 Task: Look for space in Dashtobod, Uzbekistan from 10th June, 2023 to 25th June, 2023 for 4 adults in price range Rs.10000 to Rs.15000. Place can be private room with 4 bedrooms having 4 beds and 4 bathrooms. Property type can be house, flat, guest house, hotel. Amenities needed are: wifi, TV, free parkinig on premises, gym, breakfast. Booking option can be shelf check-in. Required host language is English.
Action: Mouse moved to (438, 108)
Screenshot: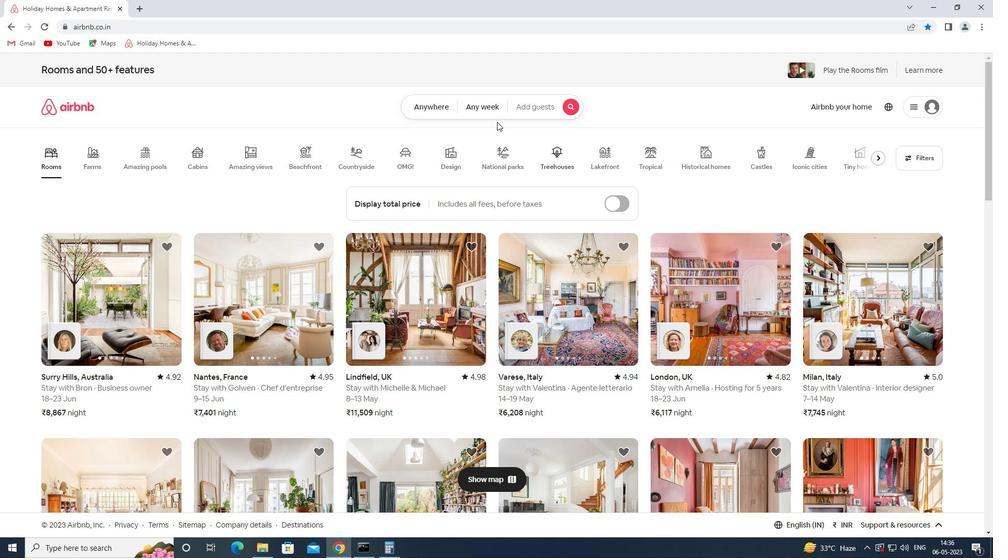 
Action: Mouse pressed left at (438, 108)
Screenshot: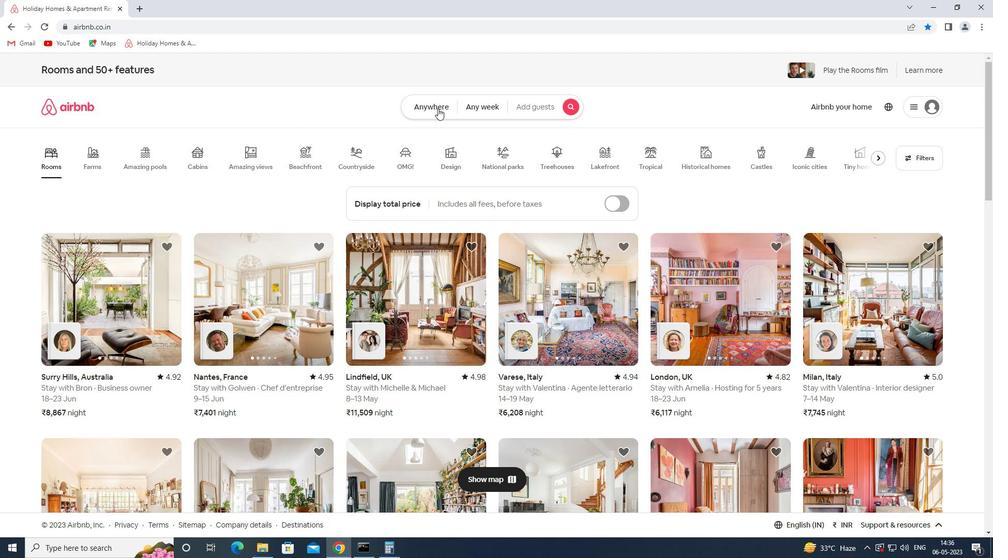 
Action: Mouse moved to (338, 146)
Screenshot: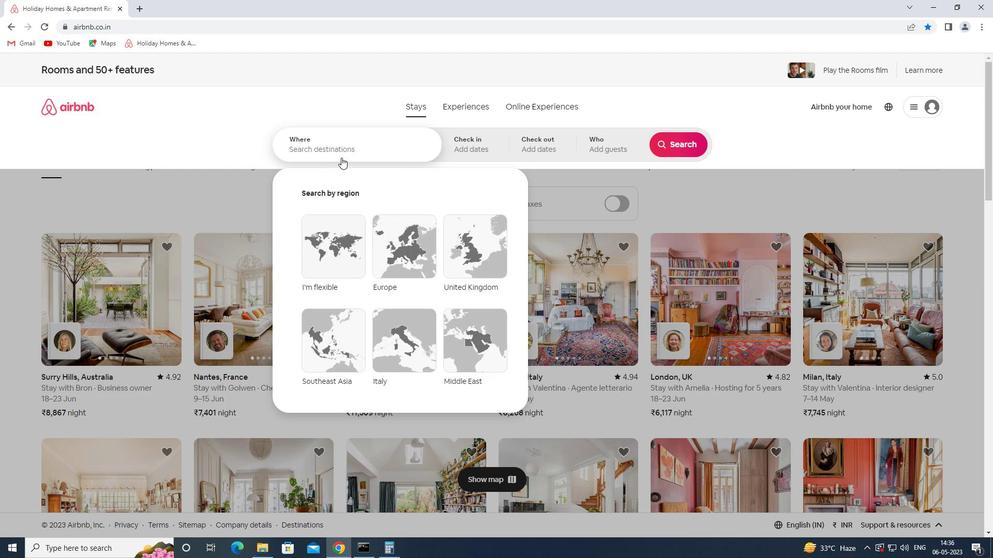 
Action: Mouse pressed left at (338, 146)
Screenshot: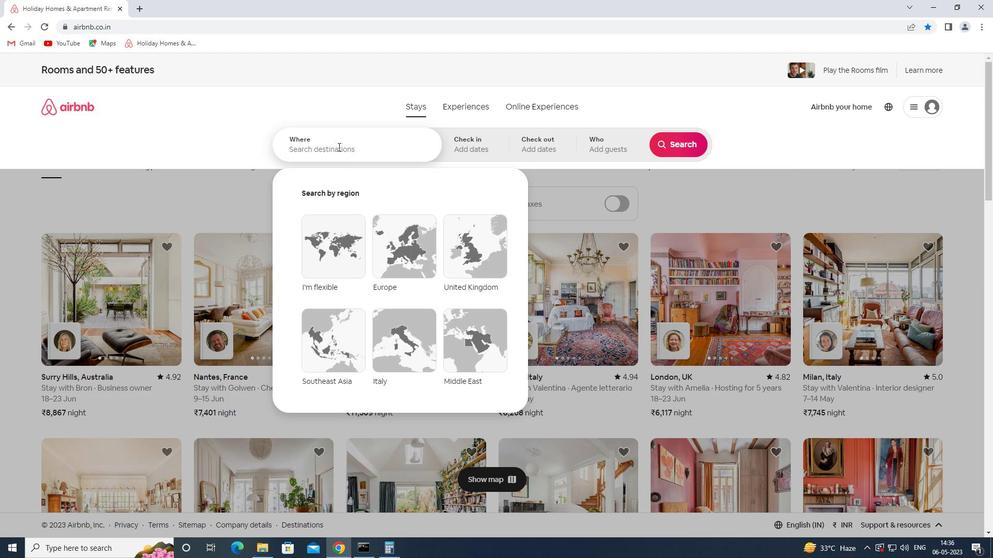 
Action: Key pressed dashtobod<Key.space>
Screenshot: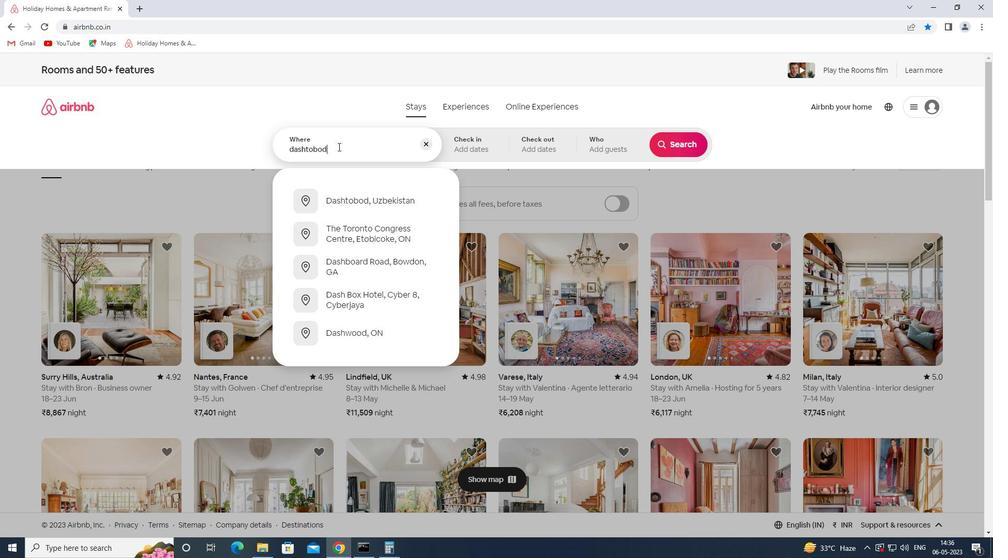 
Action: Mouse moved to (403, 199)
Screenshot: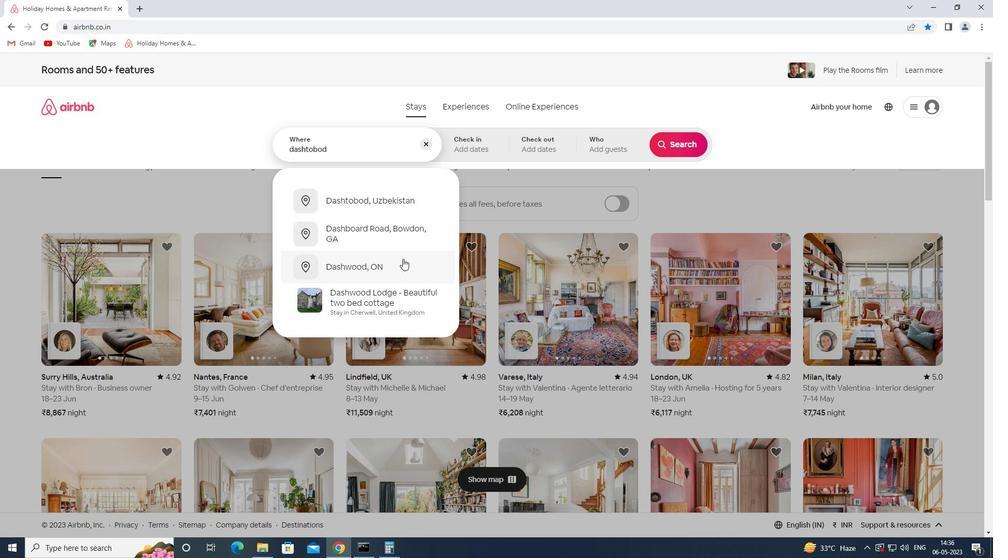 
Action: Mouse pressed left at (403, 199)
Screenshot: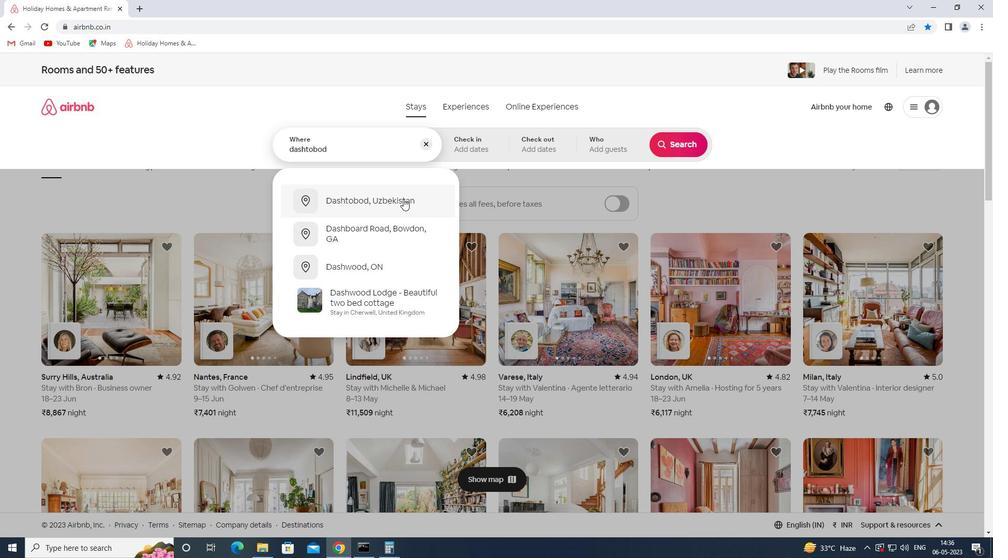 
Action: Mouse moved to (673, 296)
Screenshot: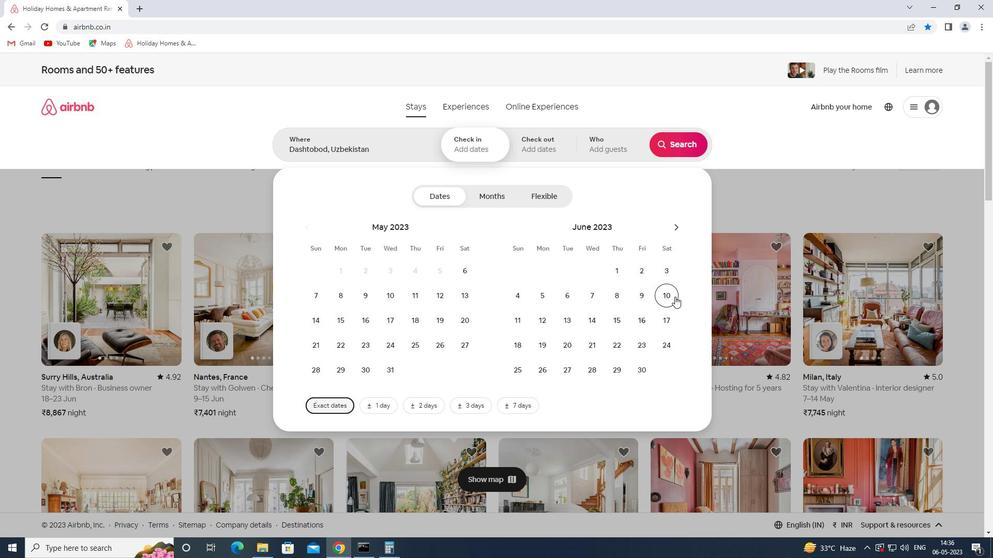 
Action: Mouse pressed left at (673, 296)
Screenshot: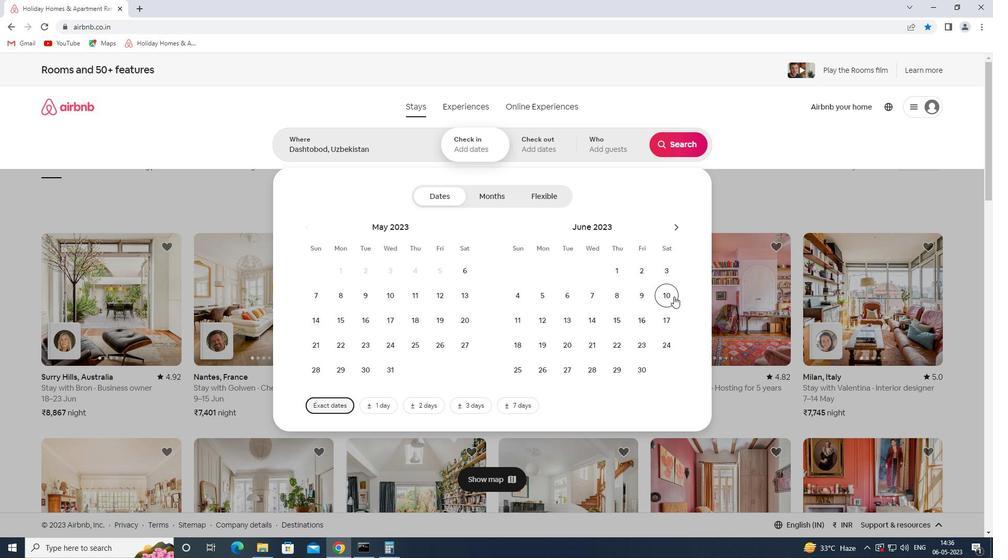 
Action: Mouse moved to (523, 369)
Screenshot: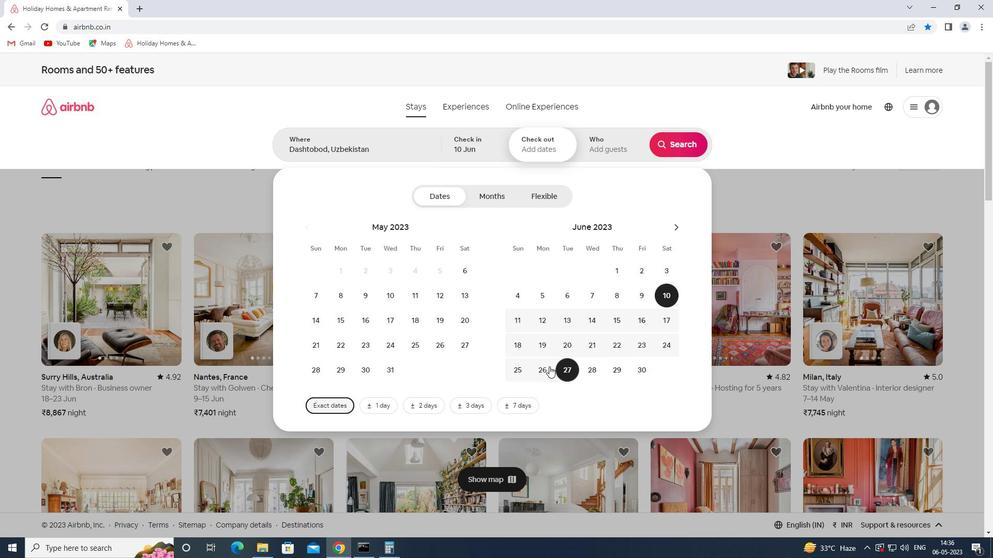 
Action: Mouse pressed left at (523, 369)
Screenshot: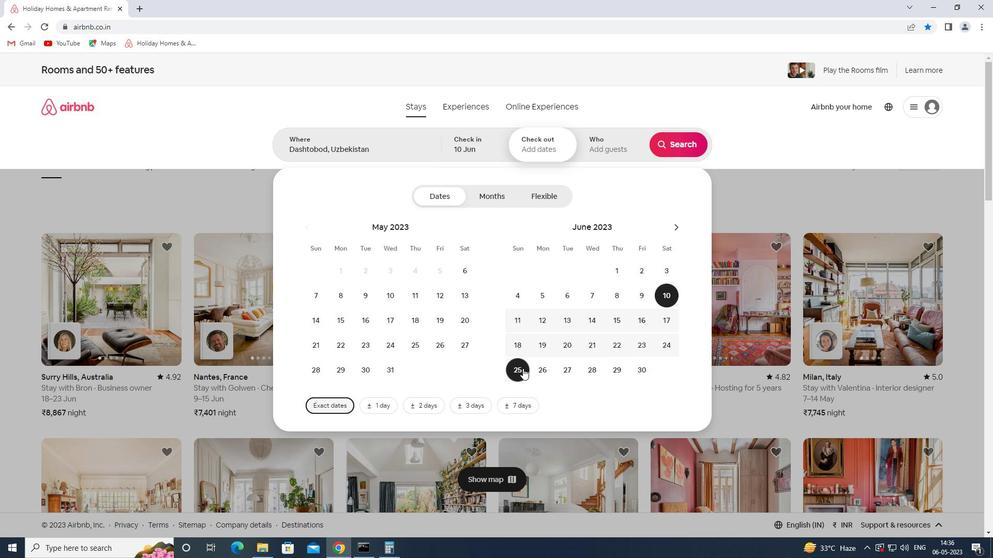 
Action: Mouse moved to (622, 159)
Screenshot: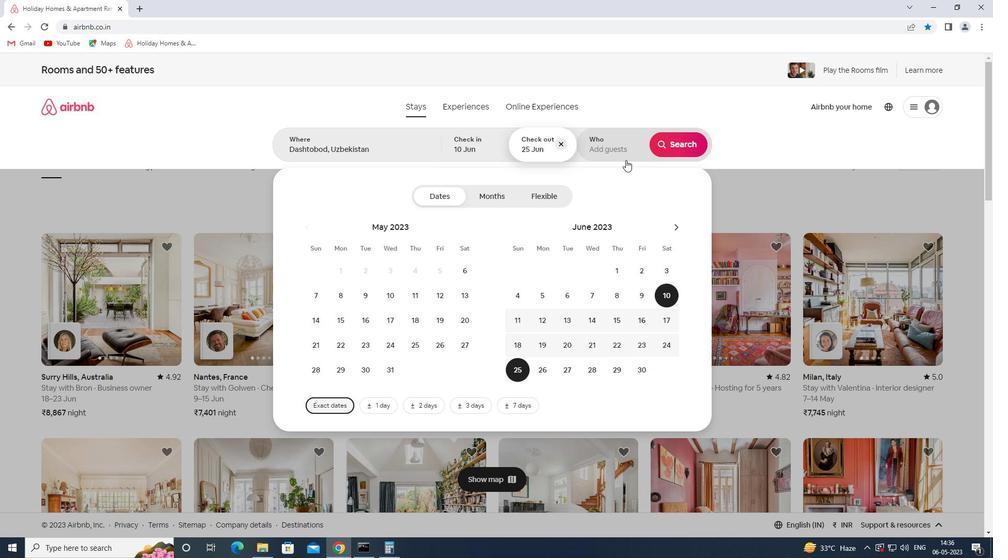 
Action: Mouse pressed left at (622, 159)
Screenshot: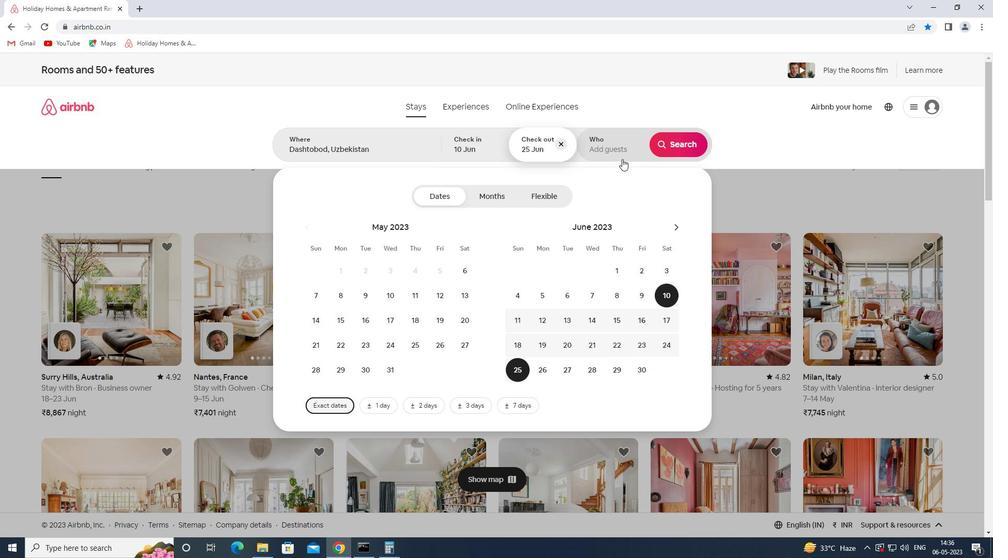 
Action: Mouse moved to (679, 198)
Screenshot: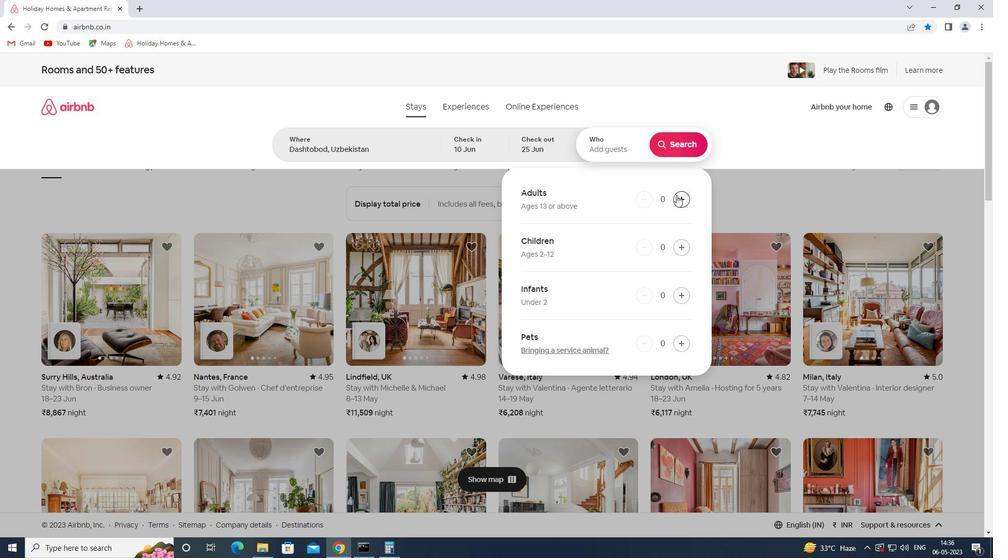 
Action: Mouse pressed left at (679, 198)
Screenshot: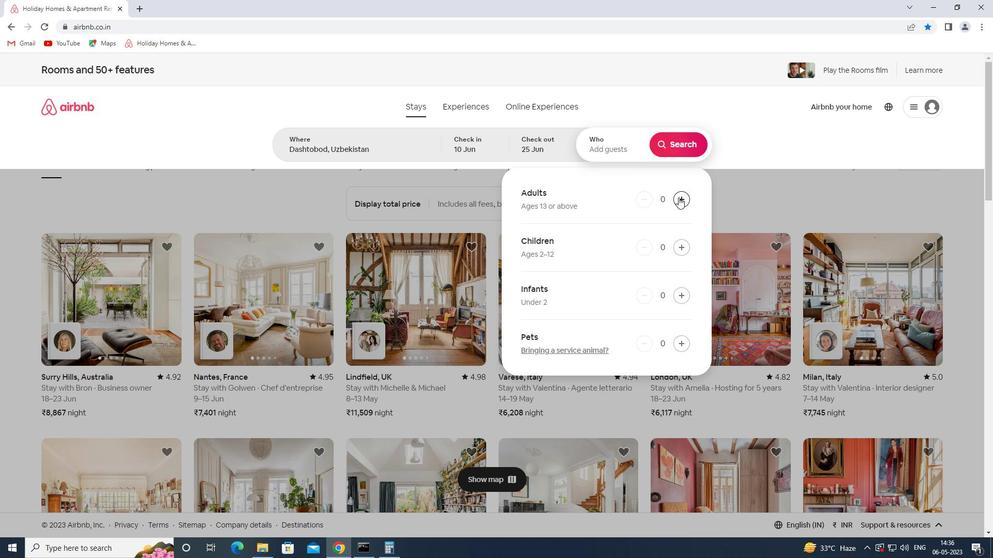 
Action: Mouse moved to (680, 198)
Screenshot: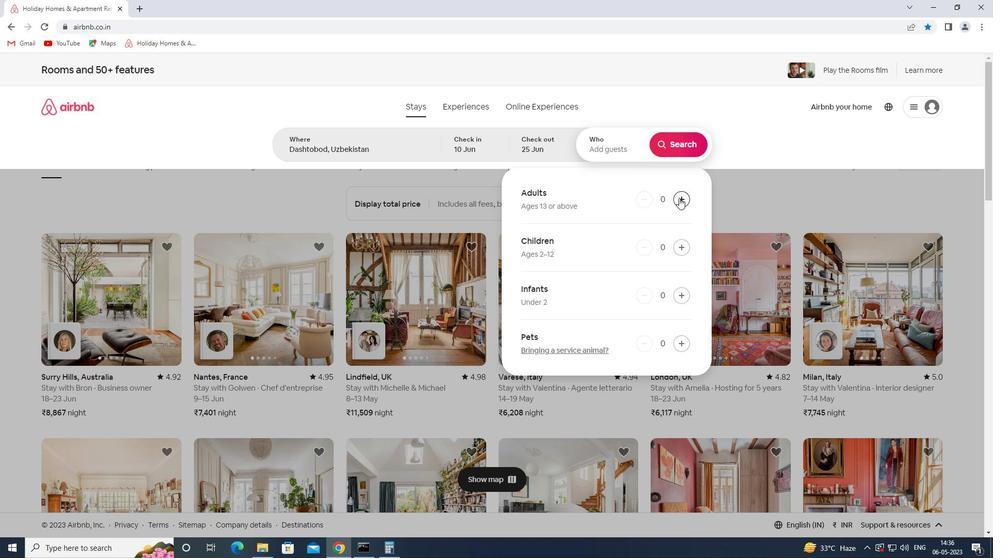 
Action: Mouse pressed left at (680, 198)
Screenshot: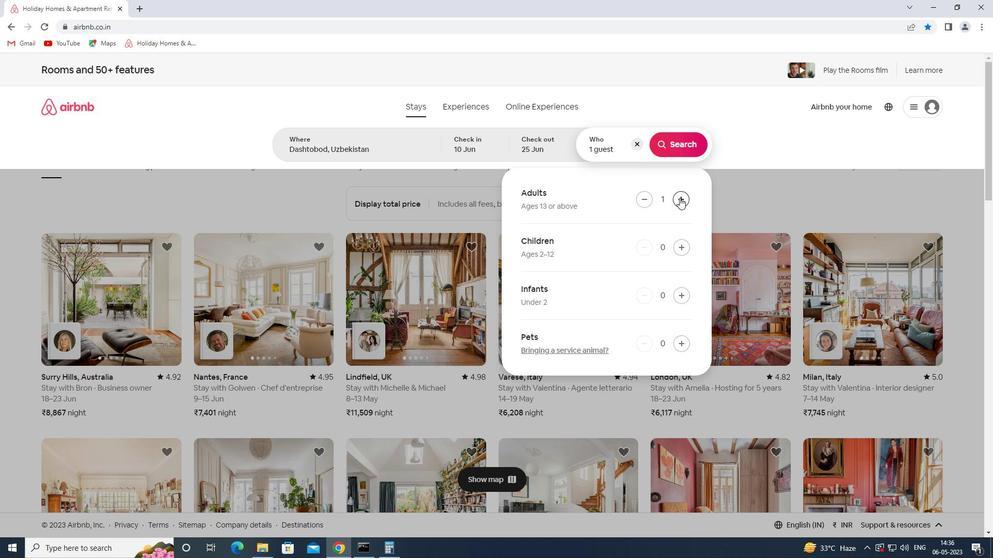 
Action: Mouse pressed left at (680, 198)
Screenshot: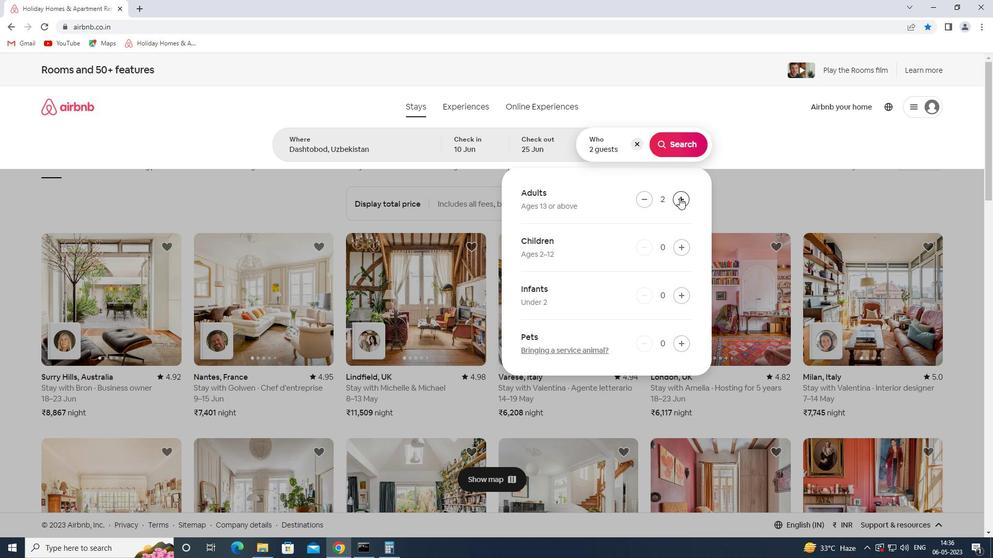 
Action: Mouse pressed left at (680, 198)
Screenshot: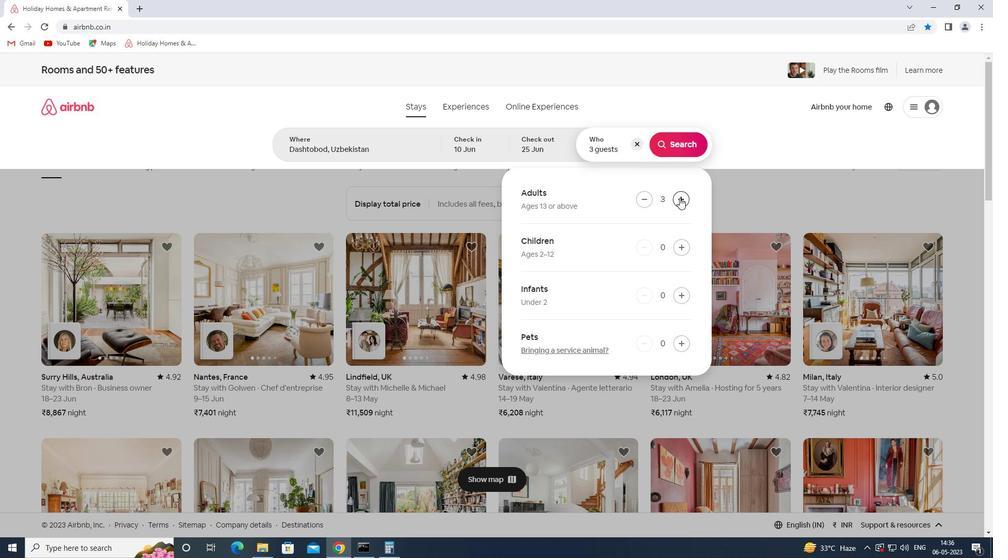 
Action: Mouse moved to (675, 154)
Screenshot: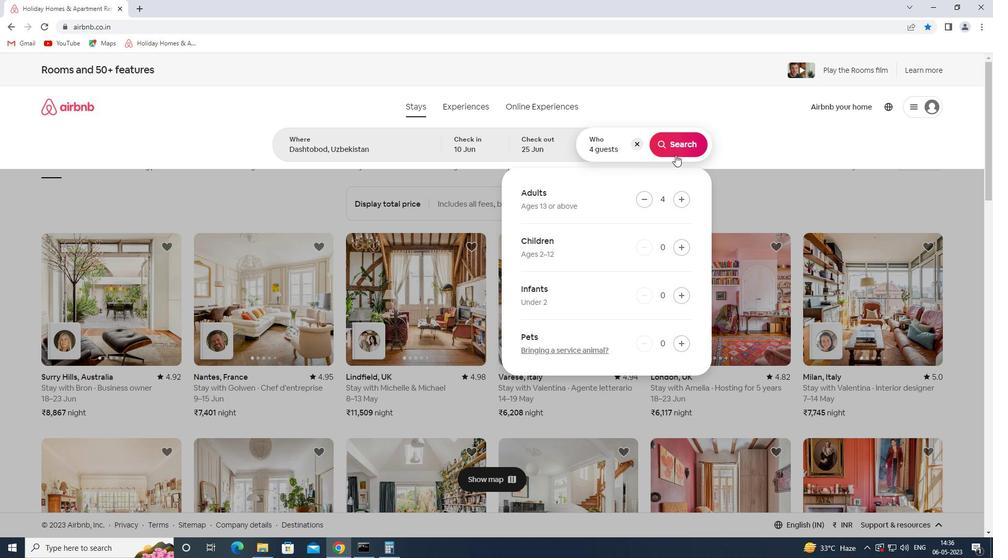 
Action: Mouse pressed left at (675, 154)
Screenshot: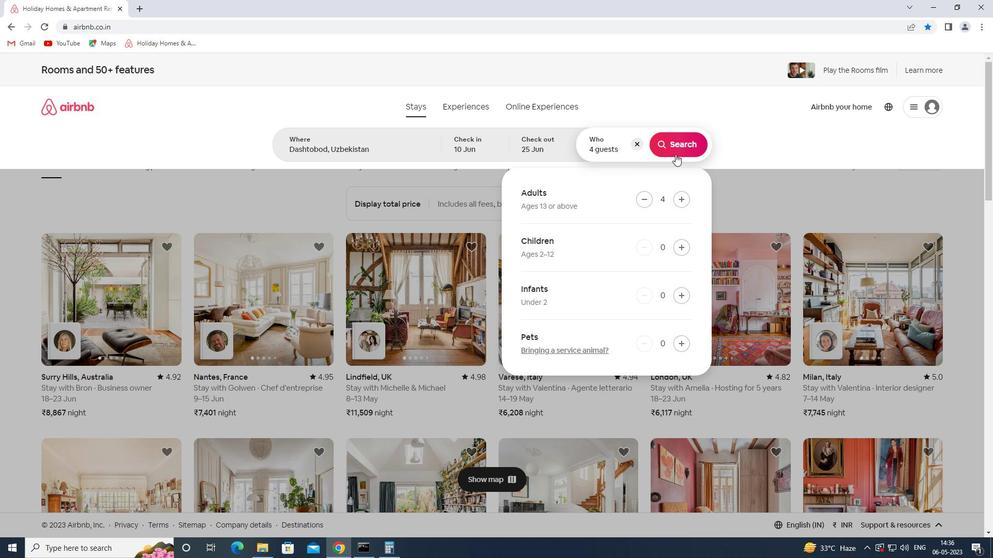 
Action: Mouse moved to (939, 112)
Screenshot: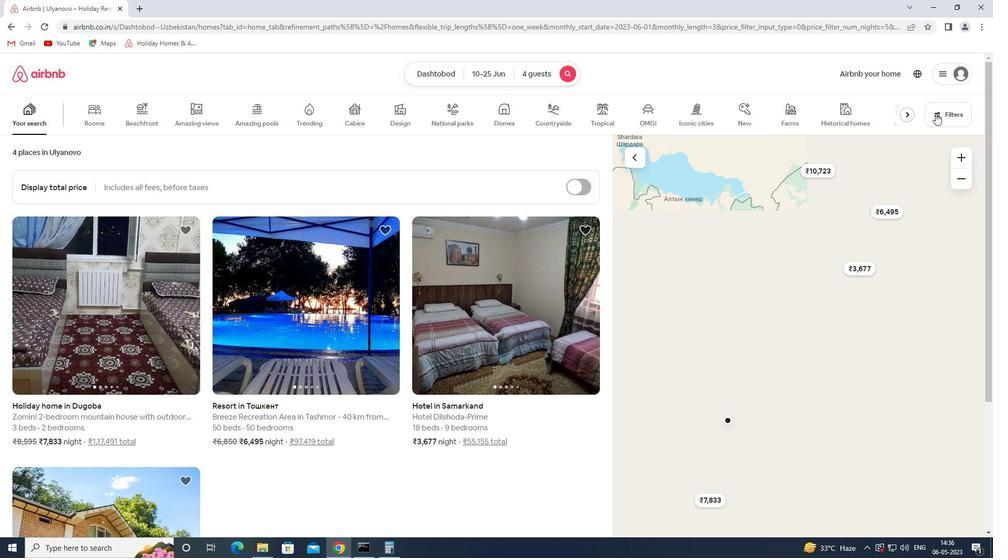 
Action: Mouse pressed left at (939, 112)
Screenshot: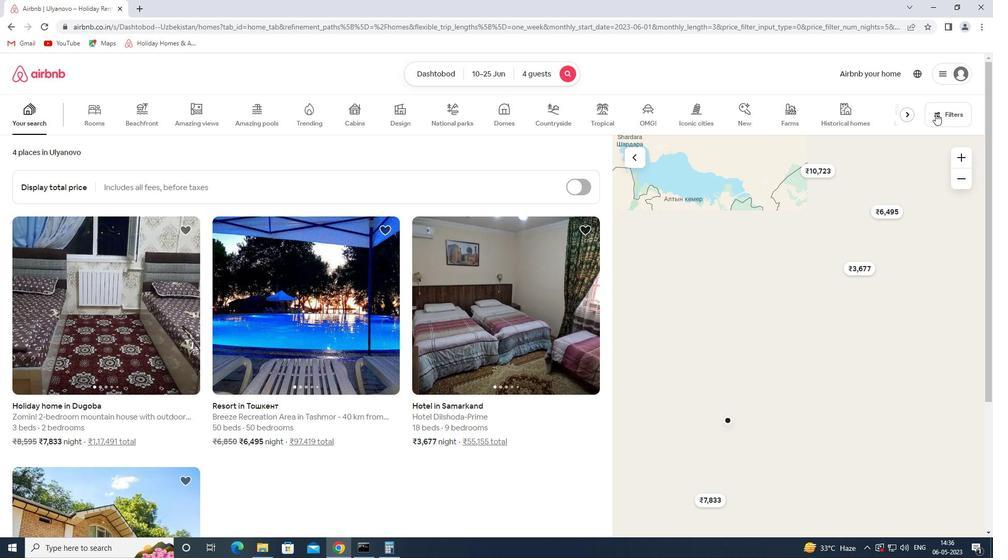
Action: Mouse moved to (370, 365)
Screenshot: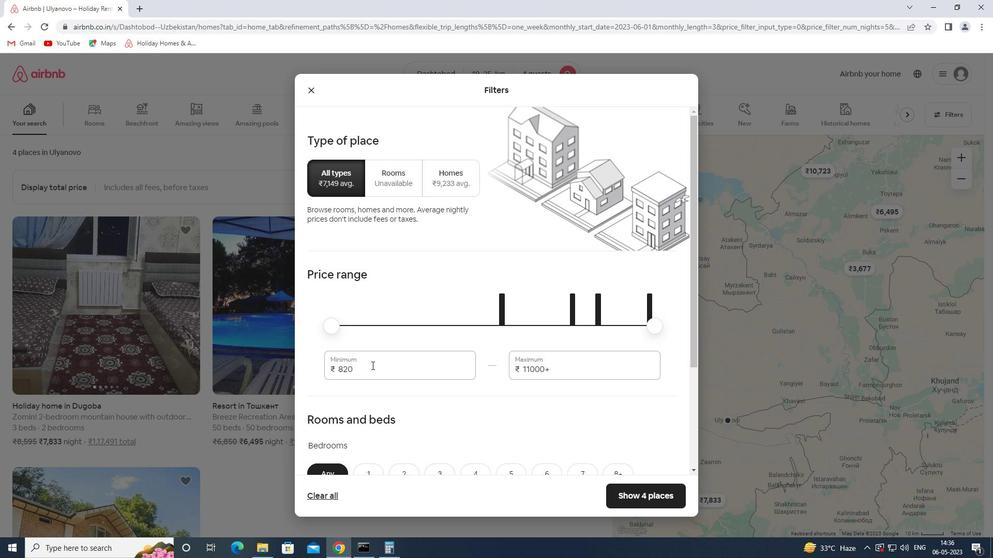 
Action: Mouse pressed left at (370, 365)
Screenshot: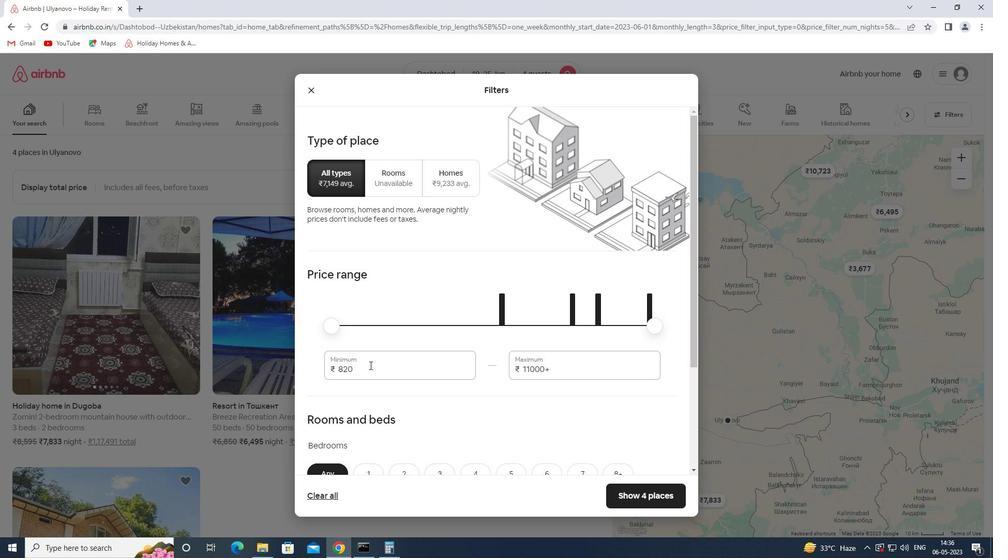 
Action: Mouse pressed left at (370, 365)
Screenshot: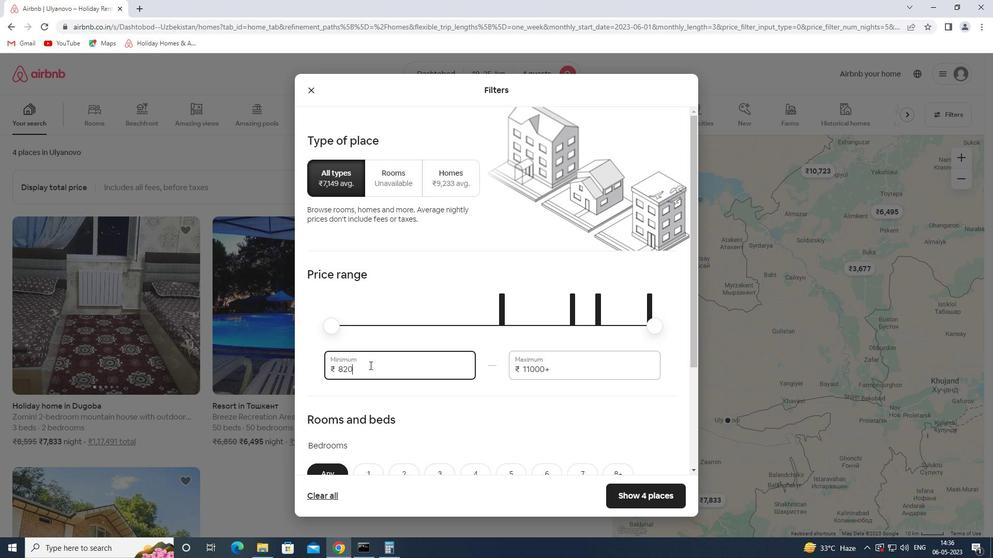 
Action: Mouse moved to (377, 363)
Screenshot: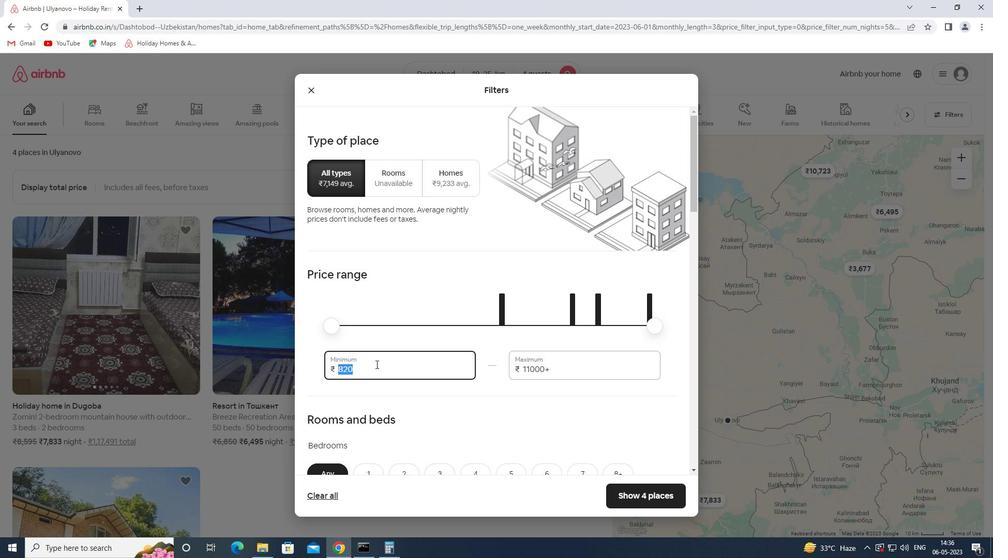 
Action: Key pressed 10000<Key.tab>15000
Screenshot: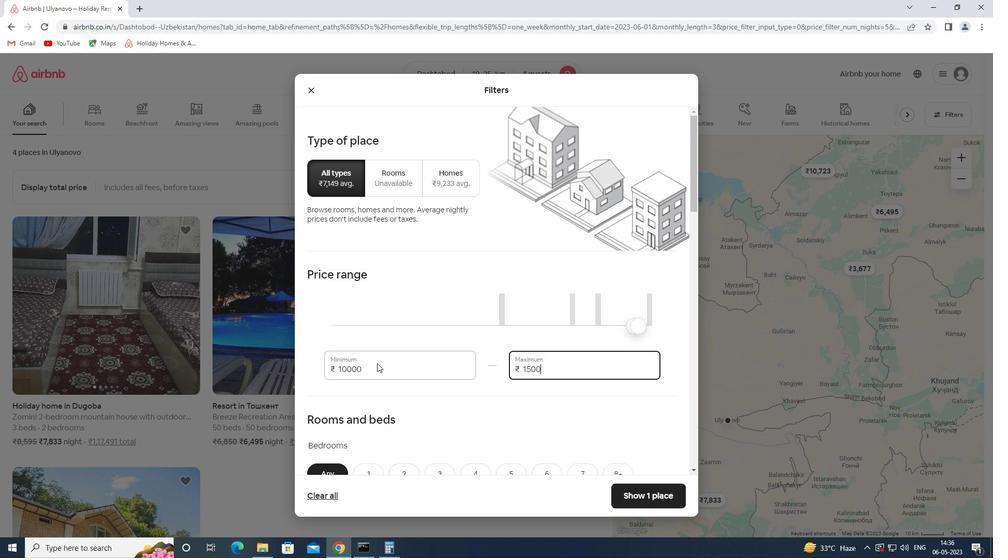 
Action: Mouse moved to (412, 296)
Screenshot: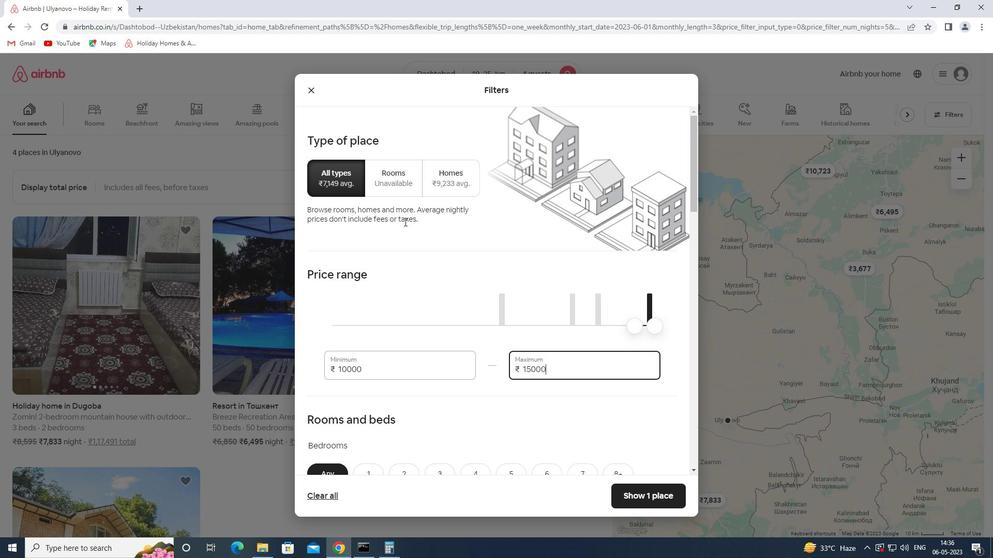 
Action: Mouse scrolled (412, 295) with delta (0, 0)
Screenshot: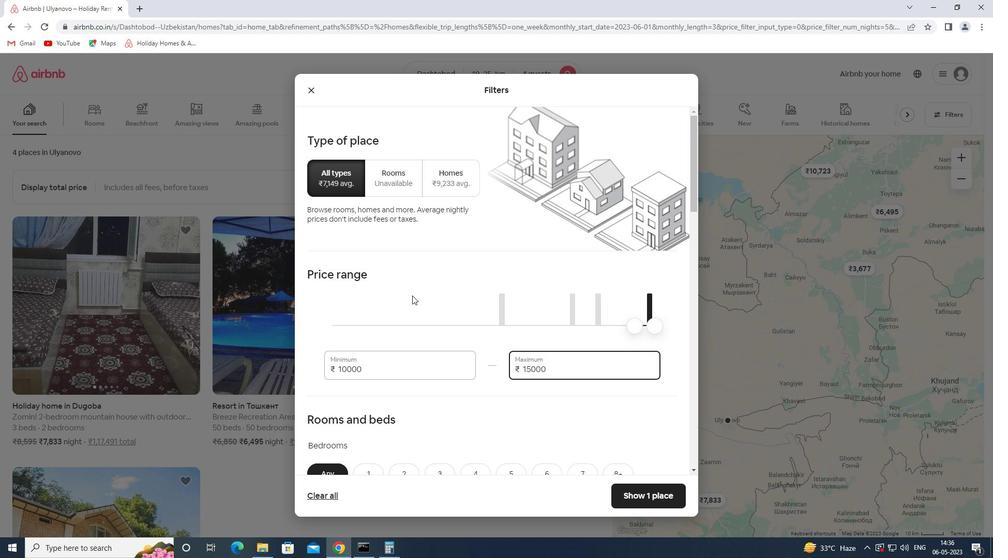 
Action: Mouse scrolled (412, 295) with delta (0, 0)
Screenshot: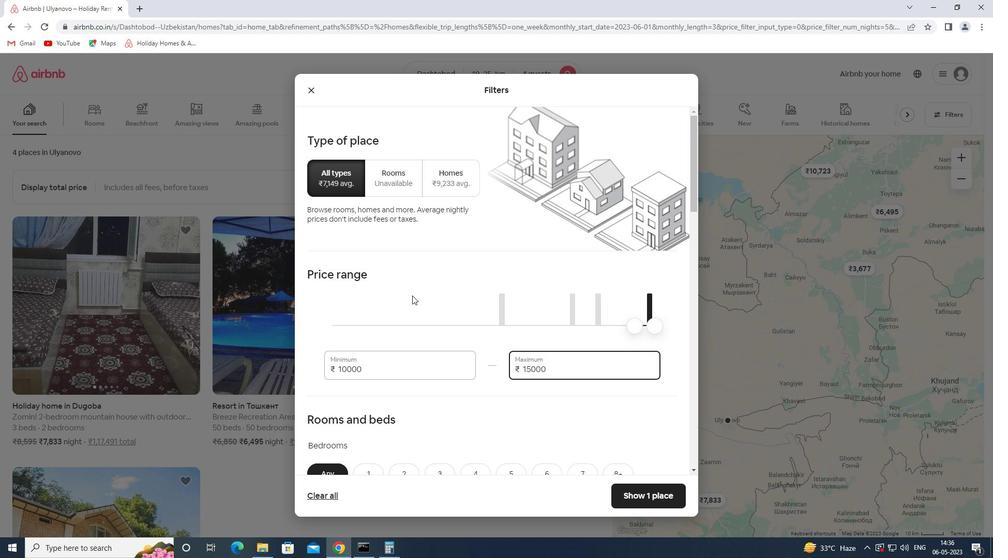 
Action: Mouse scrolled (412, 295) with delta (0, 0)
Screenshot: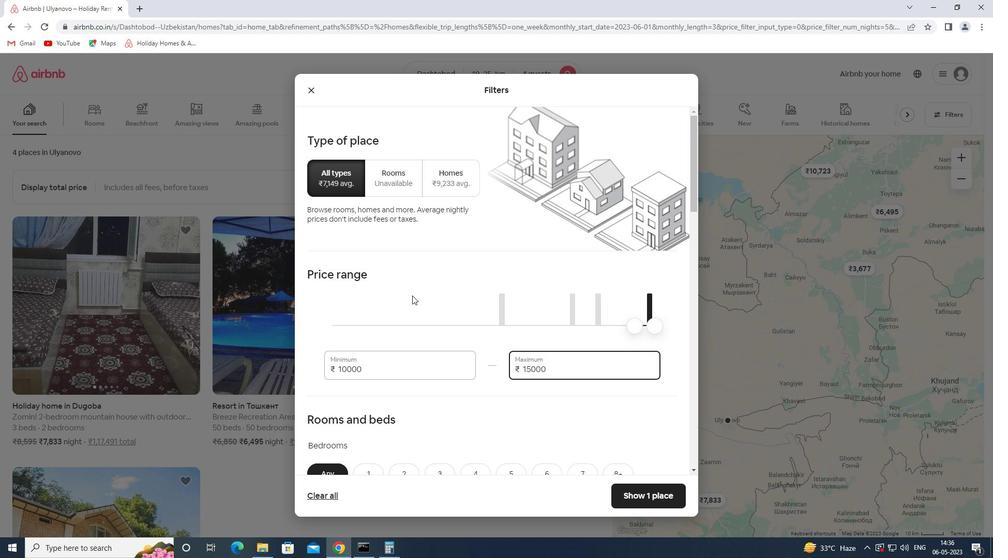 
Action: Mouse scrolled (412, 295) with delta (0, 0)
Screenshot: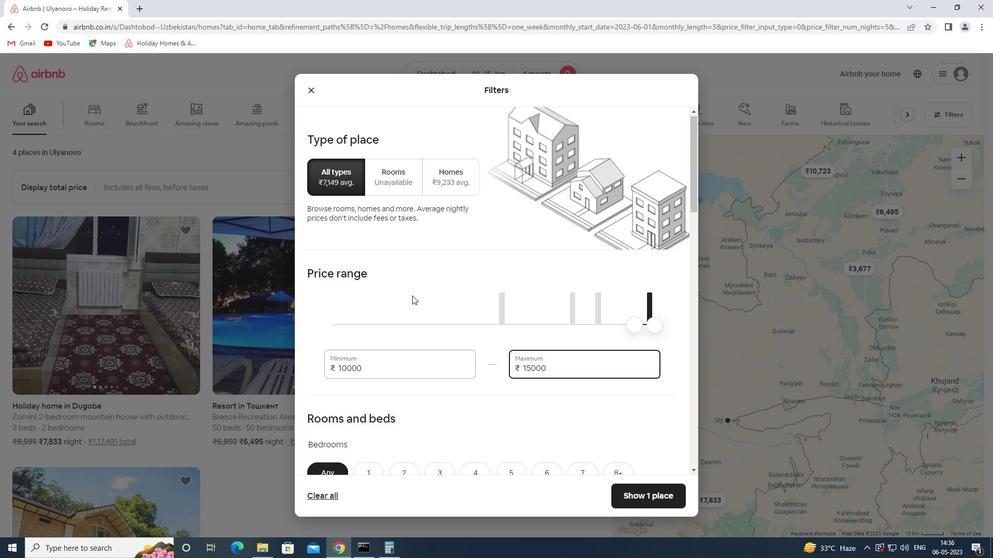 
Action: Mouse moved to (474, 264)
Screenshot: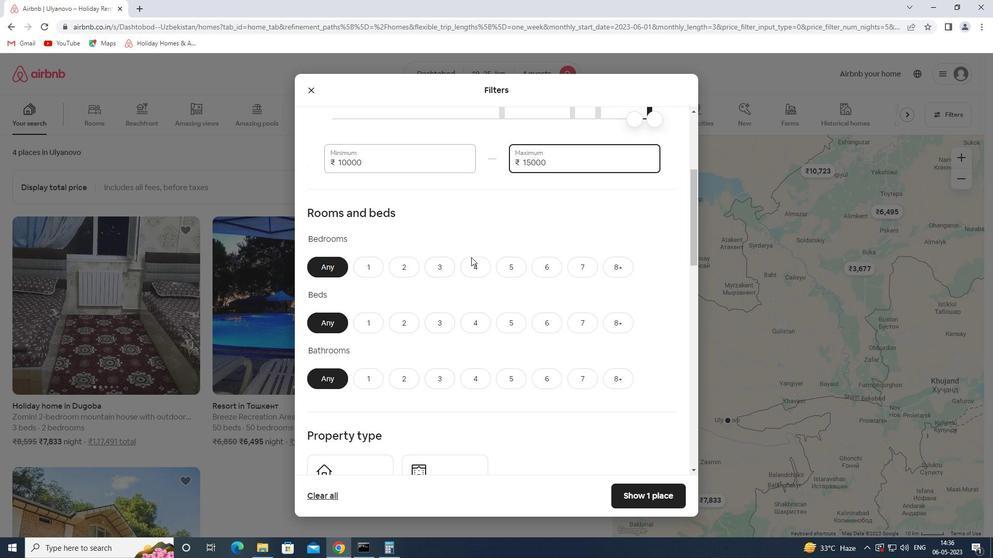 
Action: Mouse pressed left at (474, 264)
Screenshot: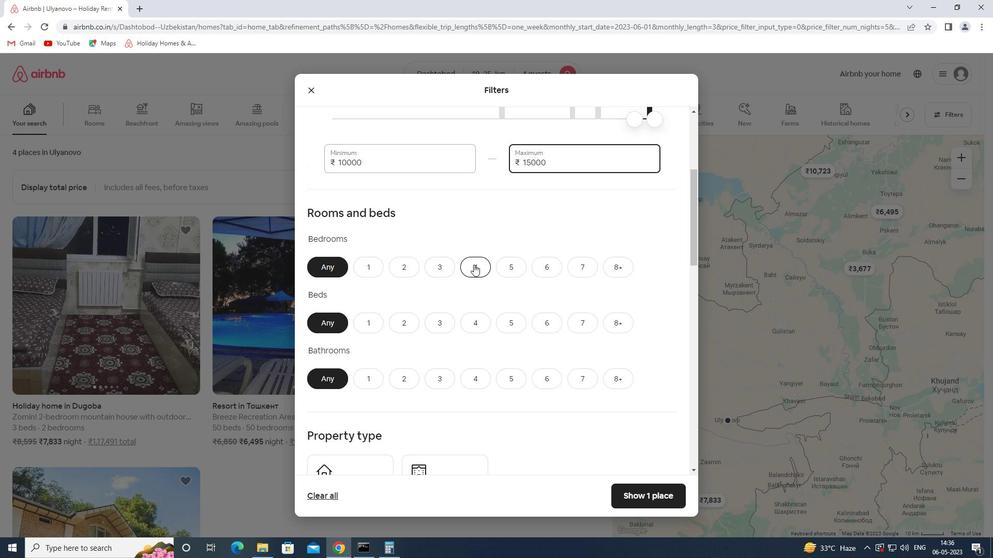 
Action: Mouse moved to (473, 320)
Screenshot: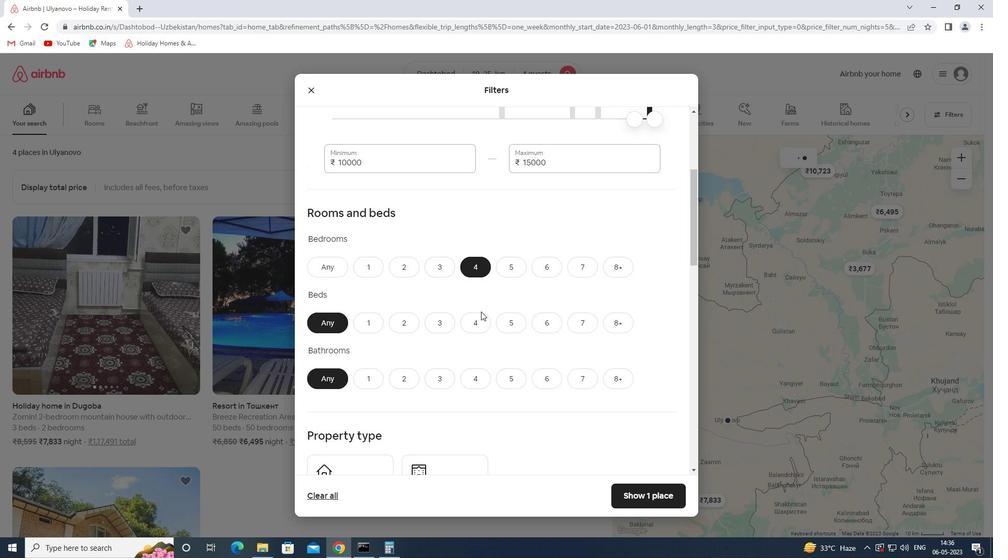 
Action: Mouse pressed left at (473, 320)
Screenshot: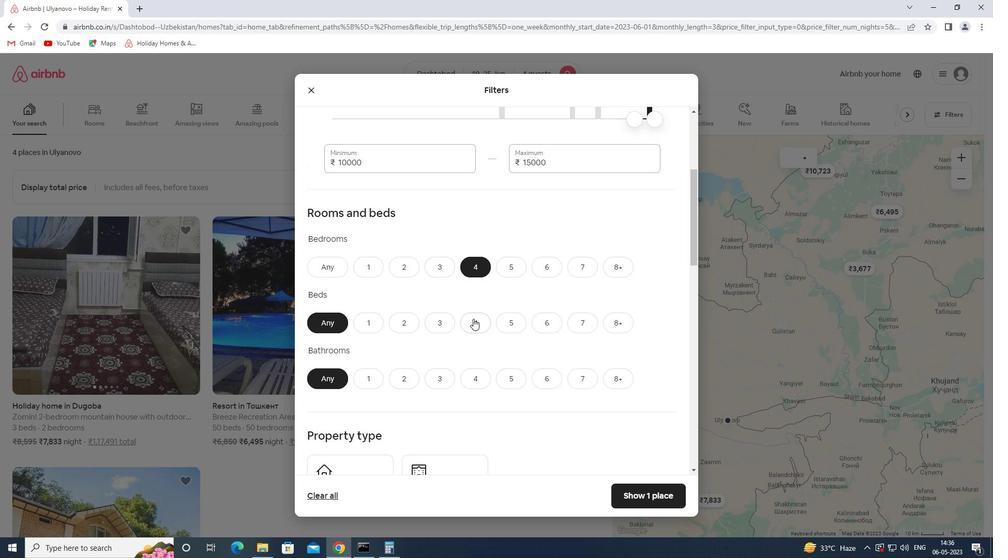 
Action: Mouse moved to (486, 412)
Screenshot: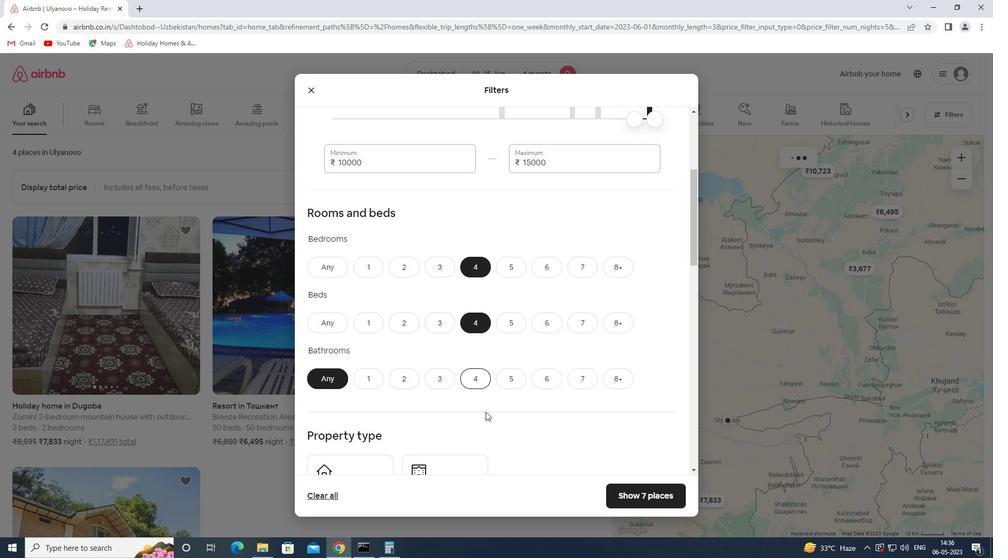 
Action: Mouse pressed left at (486, 412)
Screenshot: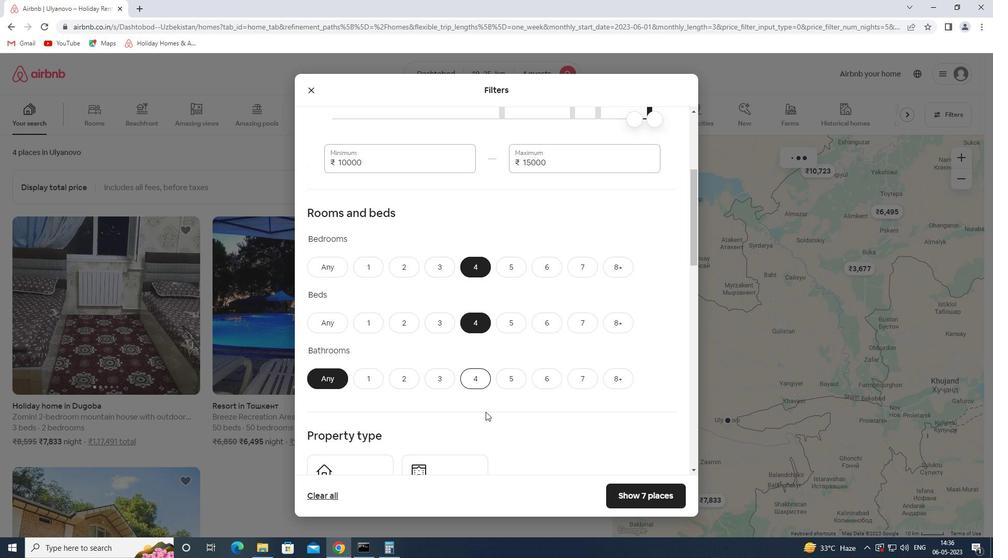 
Action: Mouse moved to (477, 380)
Screenshot: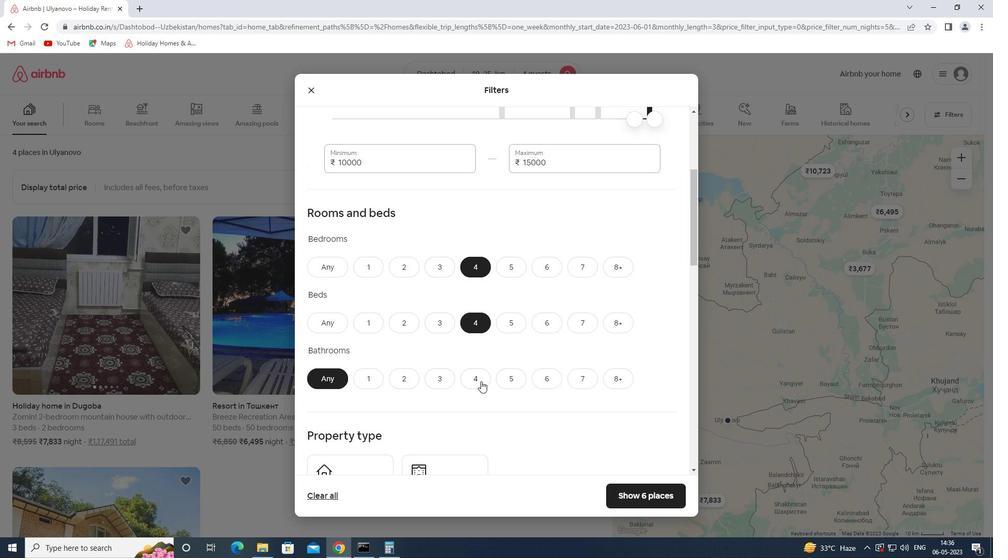 
Action: Mouse pressed left at (477, 380)
Screenshot: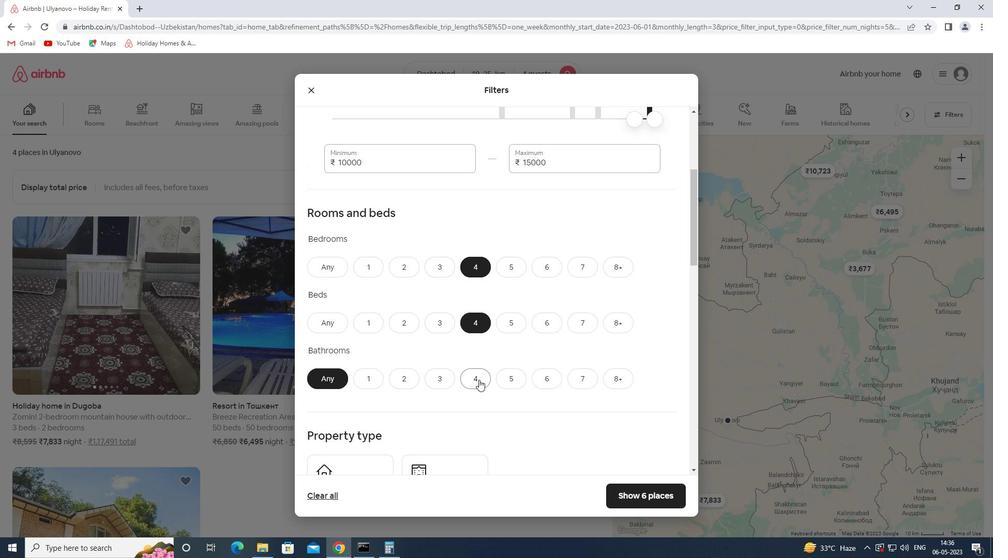 
Action: Mouse moved to (484, 309)
Screenshot: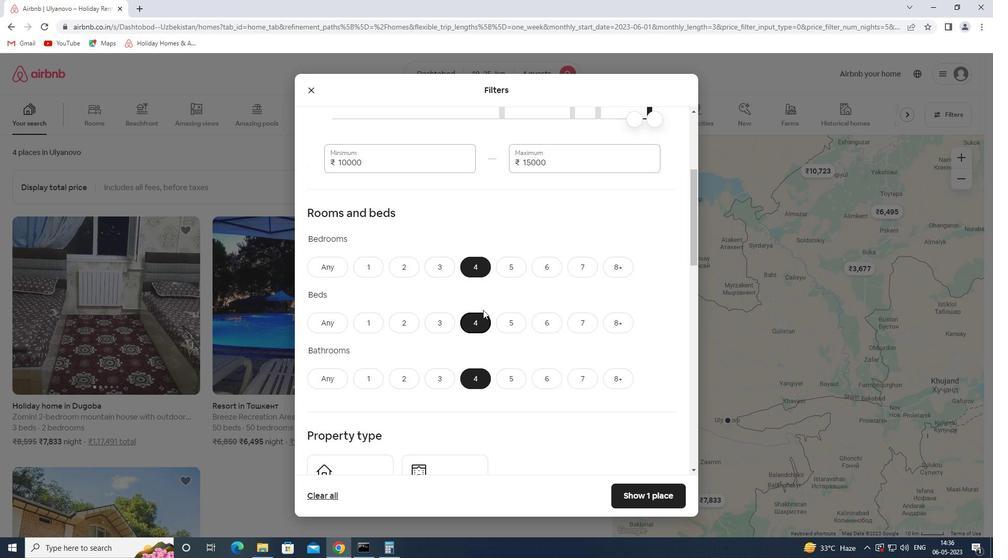 
Action: Mouse scrolled (484, 308) with delta (0, 0)
Screenshot: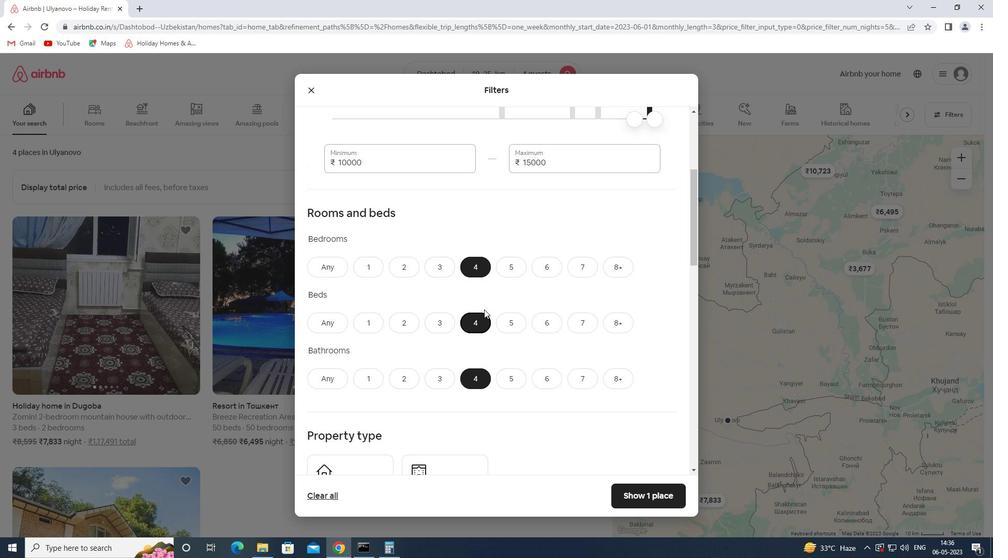 
Action: Mouse moved to (485, 309)
Screenshot: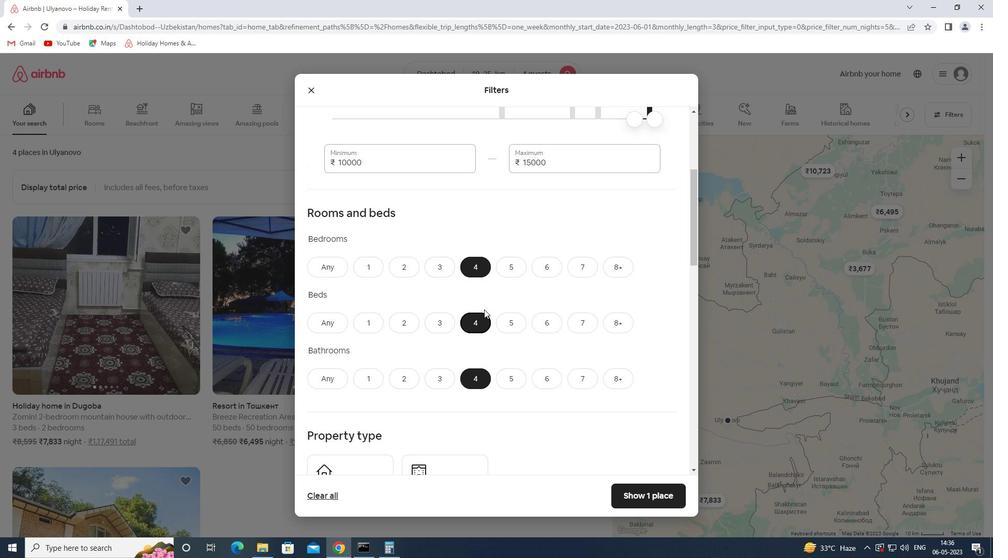 
Action: Mouse scrolled (485, 308) with delta (0, 0)
Screenshot: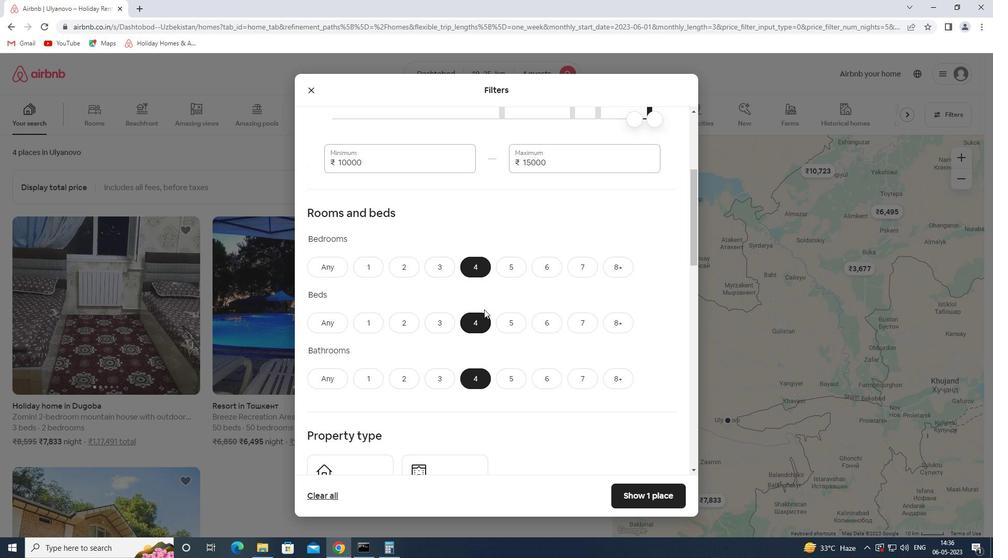 
Action: Mouse moved to (485, 309)
Screenshot: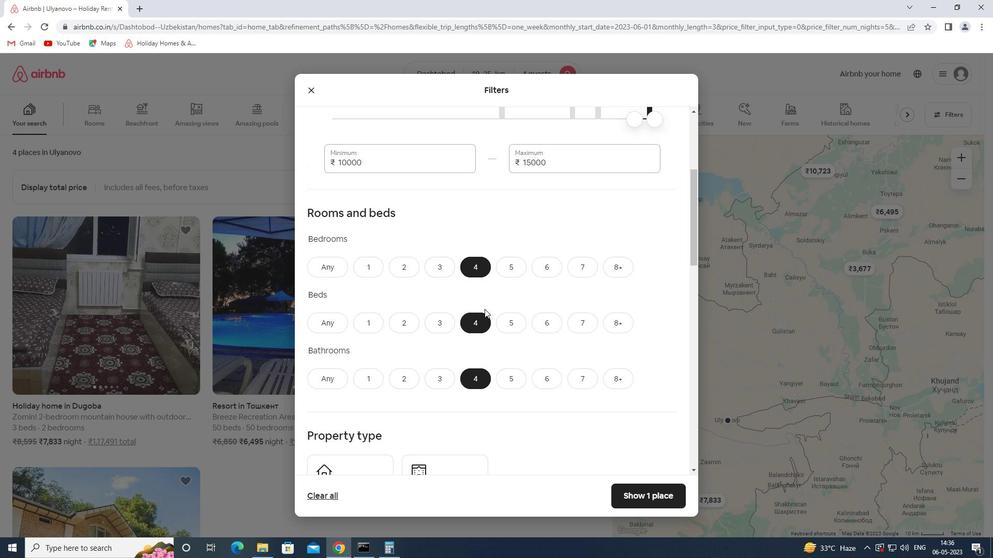 
Action: Mouse scrolled (485, 308) with delta (0, 0)
Screenshot: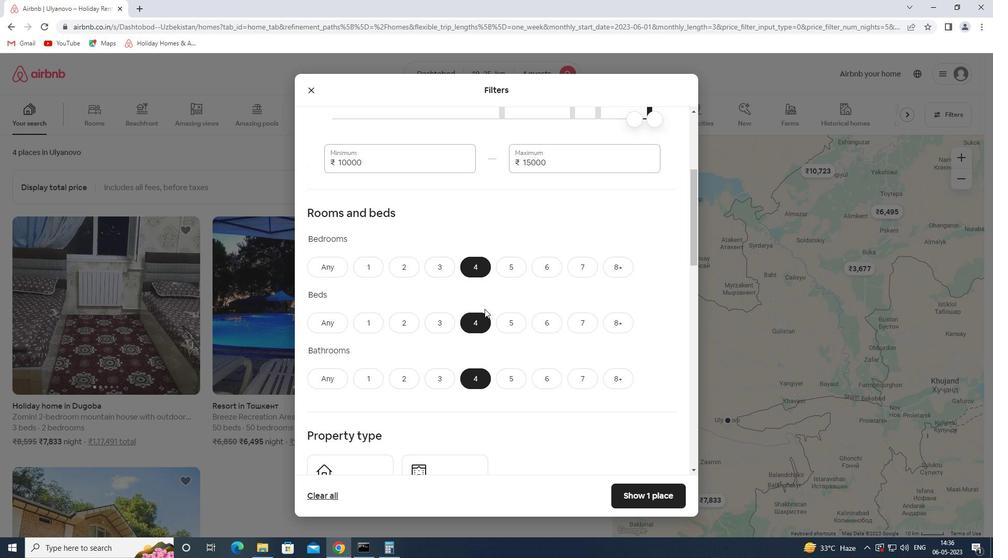 
Action: Mouse moved to (366, 346)
Screenshot: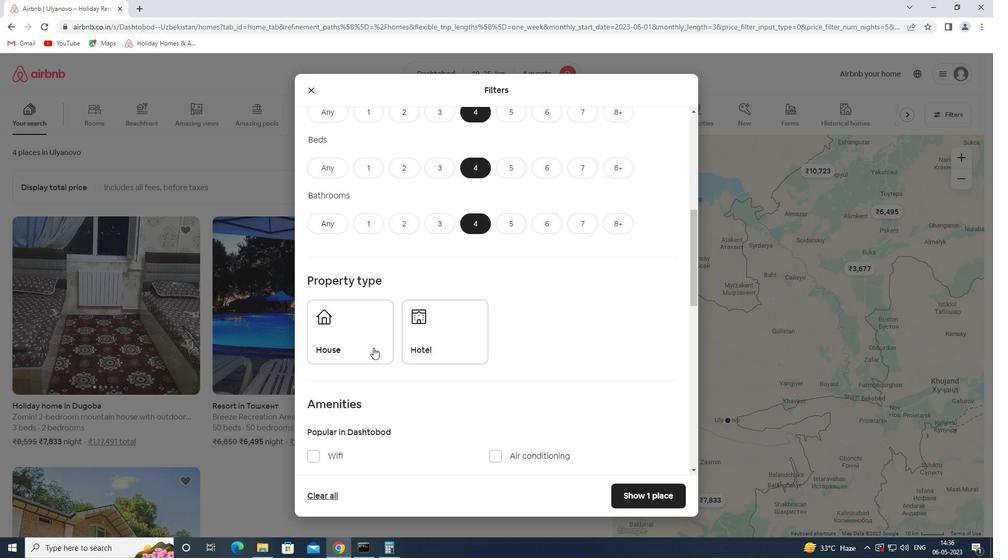 
Action: Mouse pressed left at (366, 346)
Screenshot: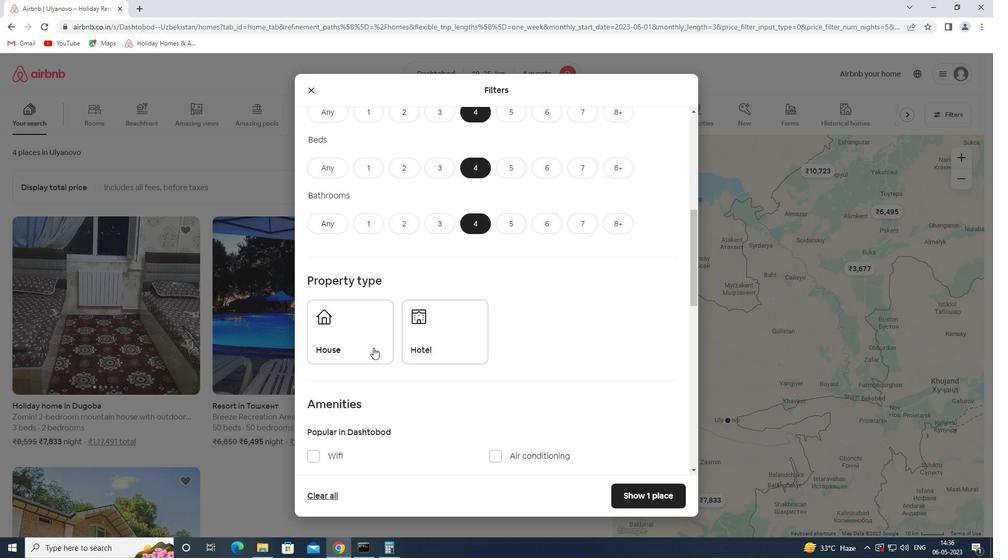 
Action: Mouse moved to (464, 350)
Screenshot: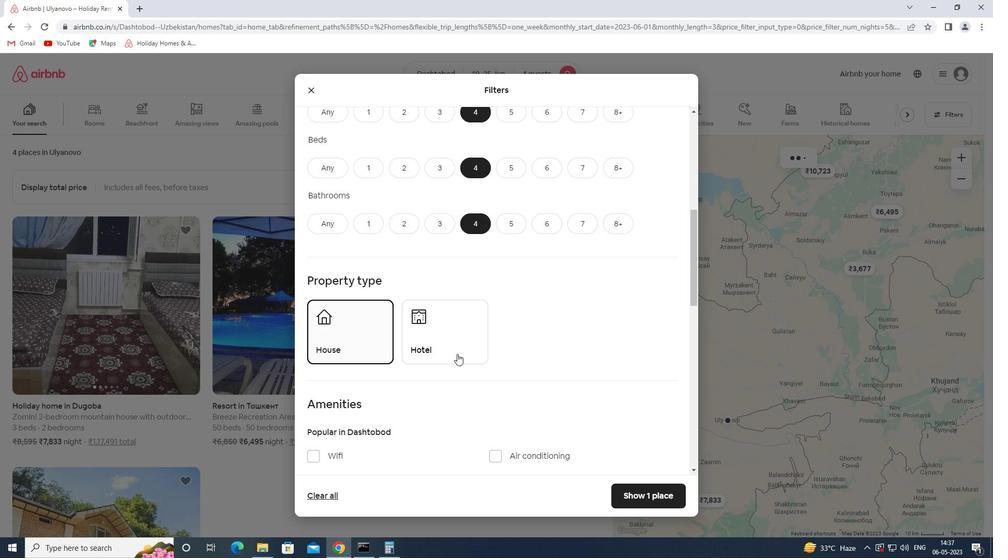 
Action: Mouse pressed left at (464, 350)
Screenshot: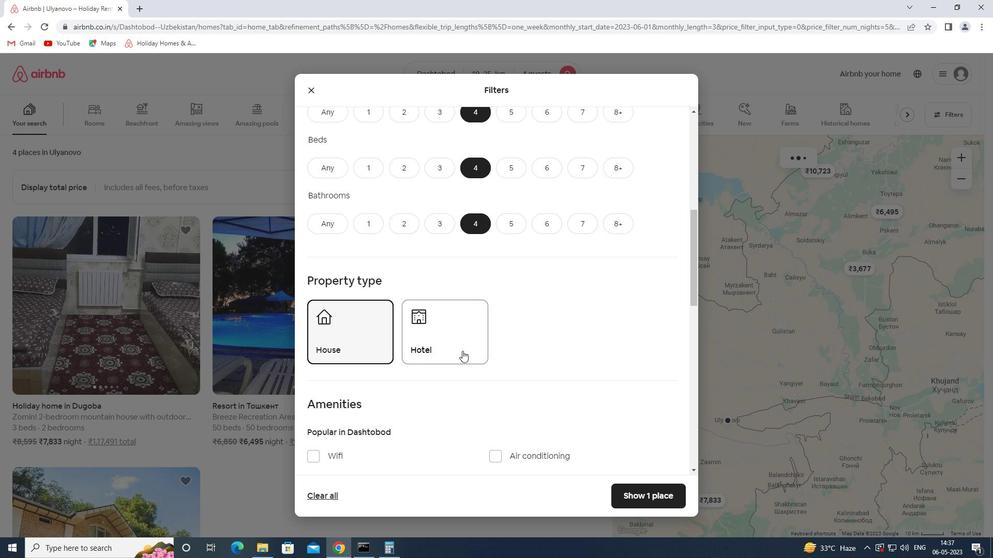 
Action: Mouse moved to (553, 357)
Screenshot: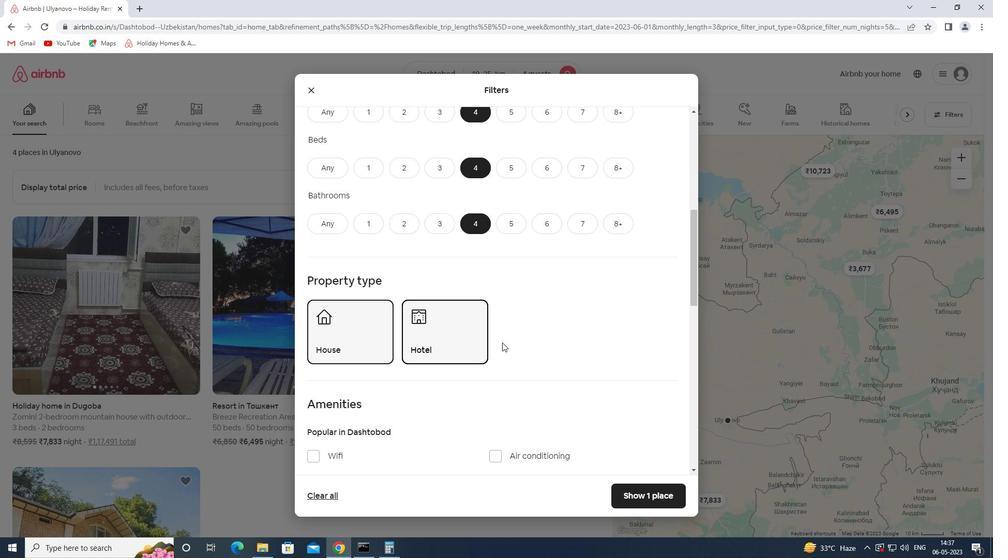 
Action: Mouse scrolled (553, 356) with delta (0, 0)
Screenshot: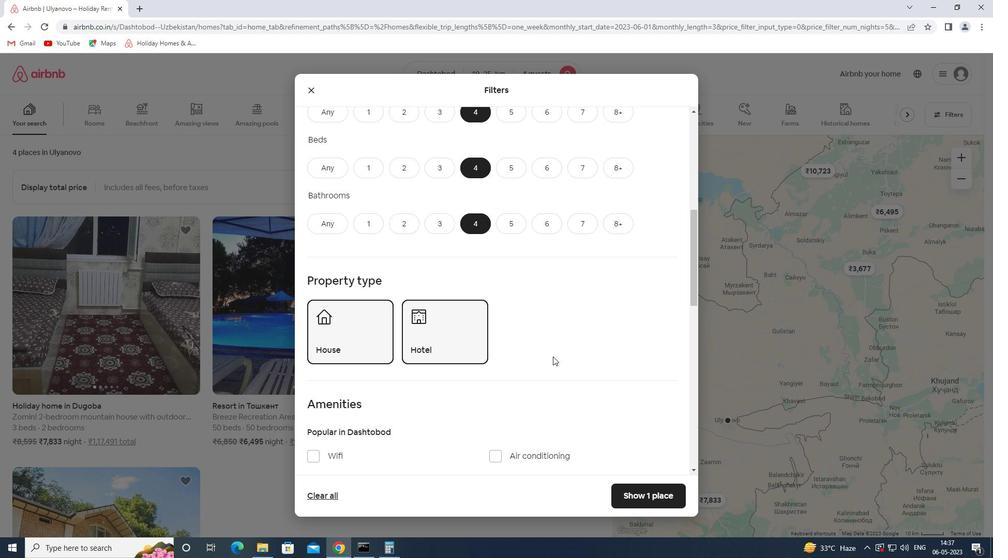
Action: Mouse scrolled (553, 356) with delta (0, 0)
Screenshot: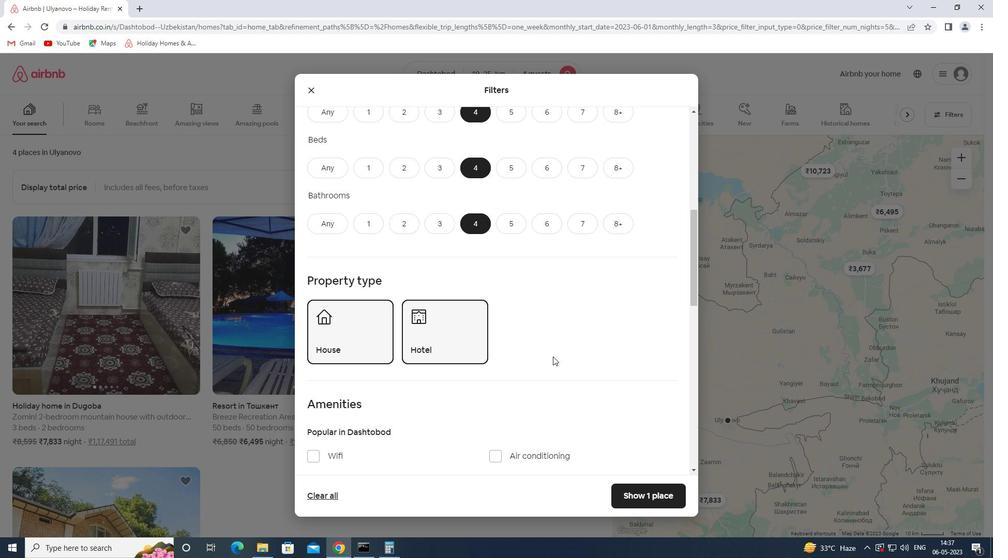 
Action: Mouse moved to (553, 357)
Screenshot: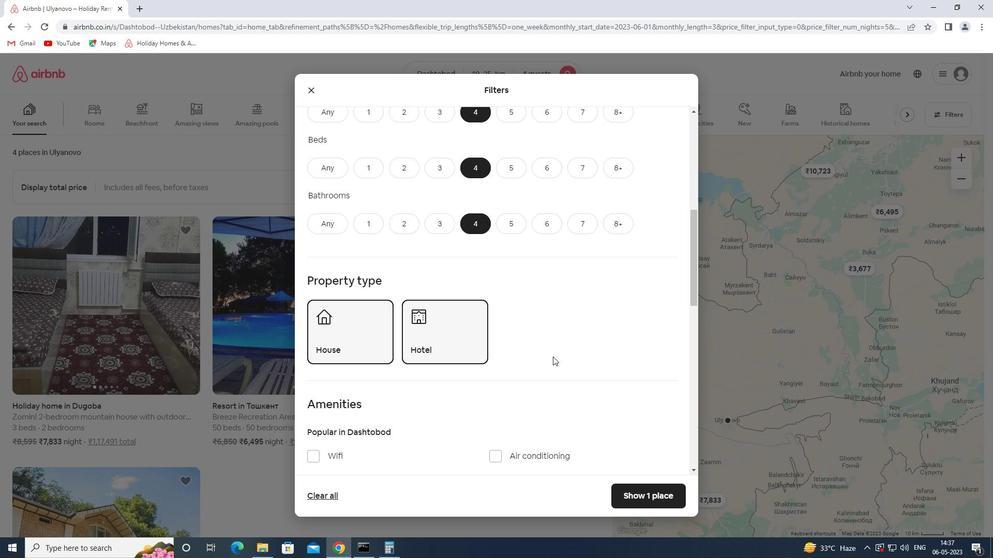 
Action: Mouse scrolled (553, 356) with delta (0, 0)
Screenshot: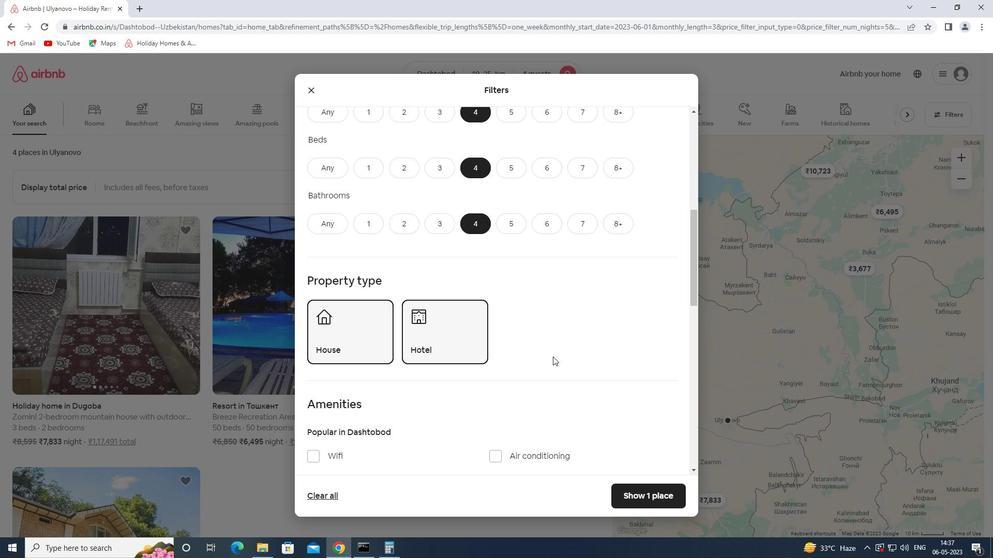 
Action: Mouse moved to (341, 302)
Screenshot: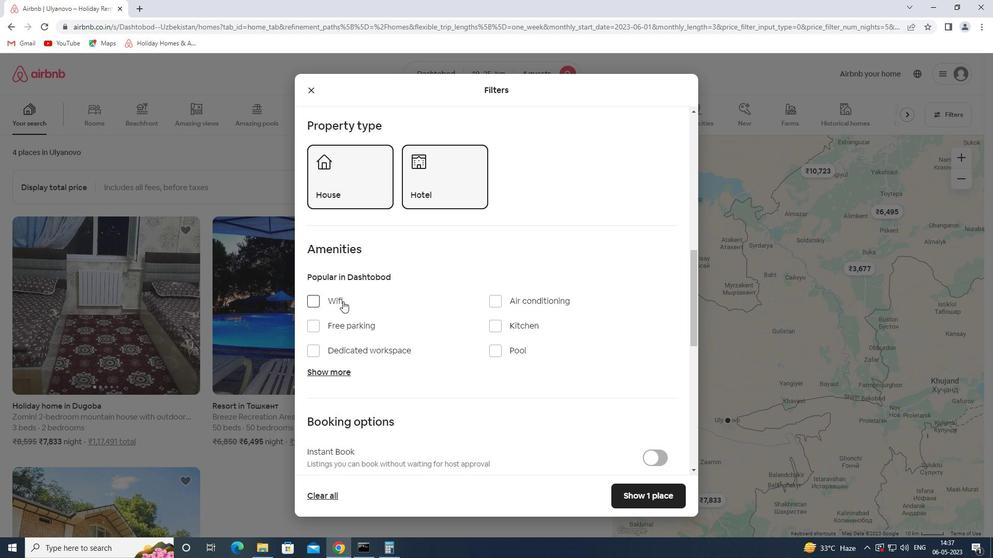
Action: Mouse pressed left at (341, 302)
Screenshot: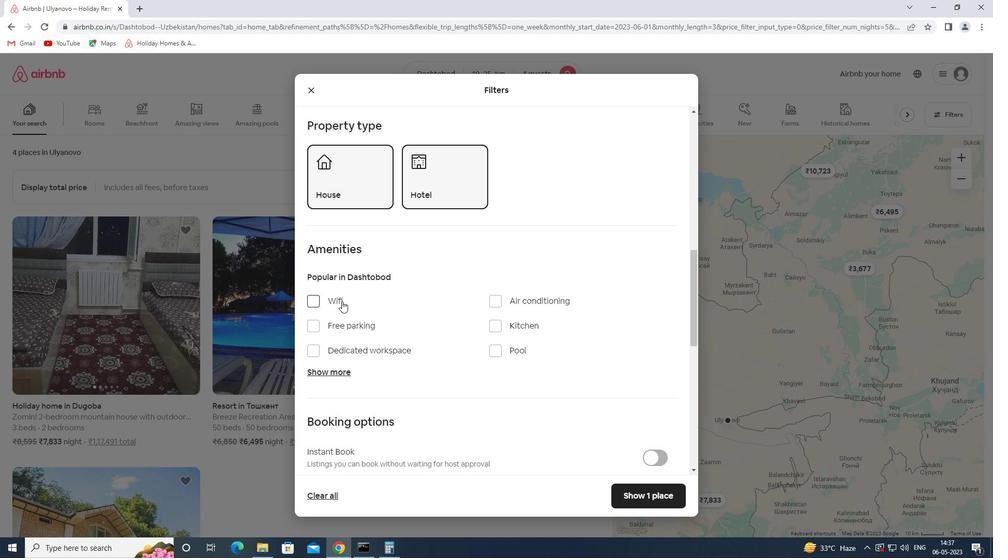 
Action: Mouse moved to (352, 329)
Screenshot: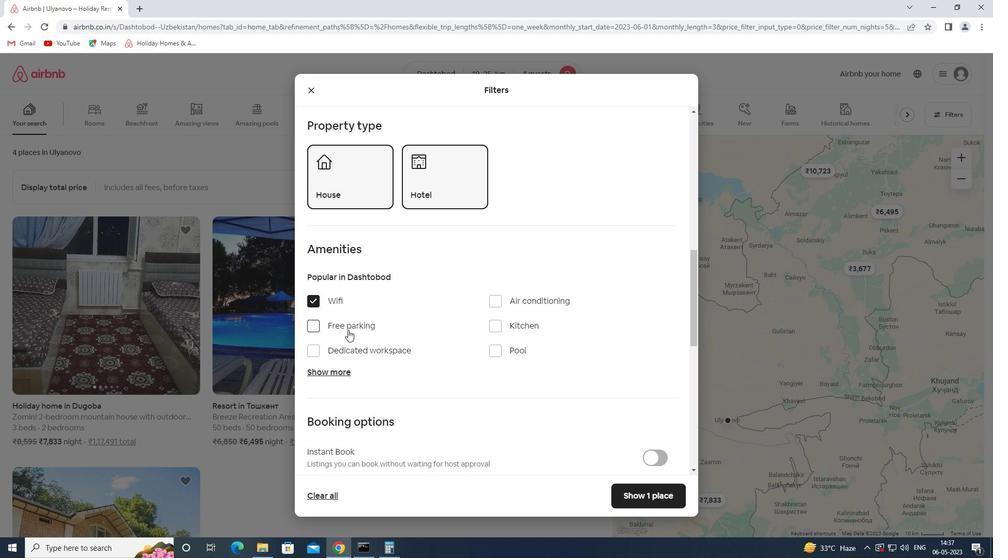 
Action: Mouse pressed left at (352, 329)
Screenshot: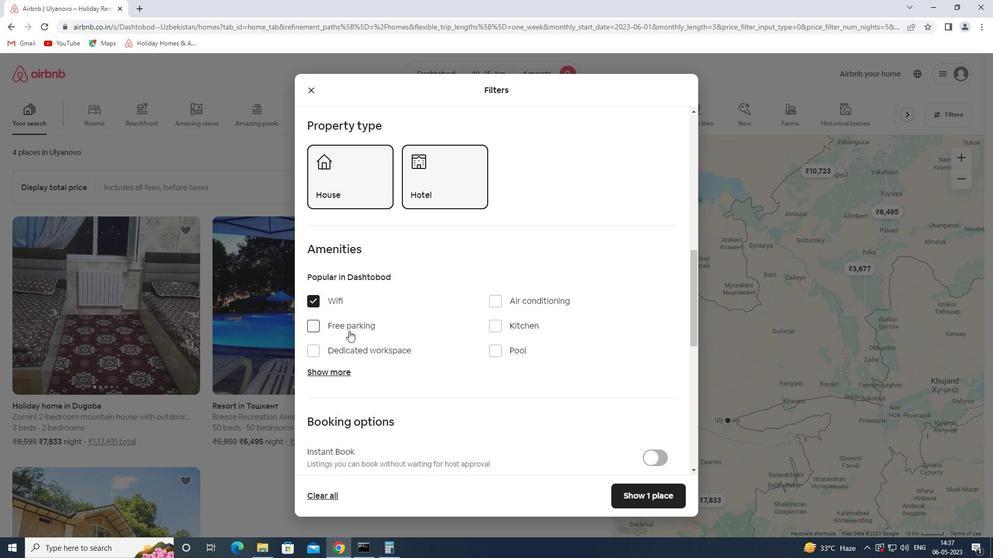 
Action: Mouse moved to (336, 370)
Screenshot: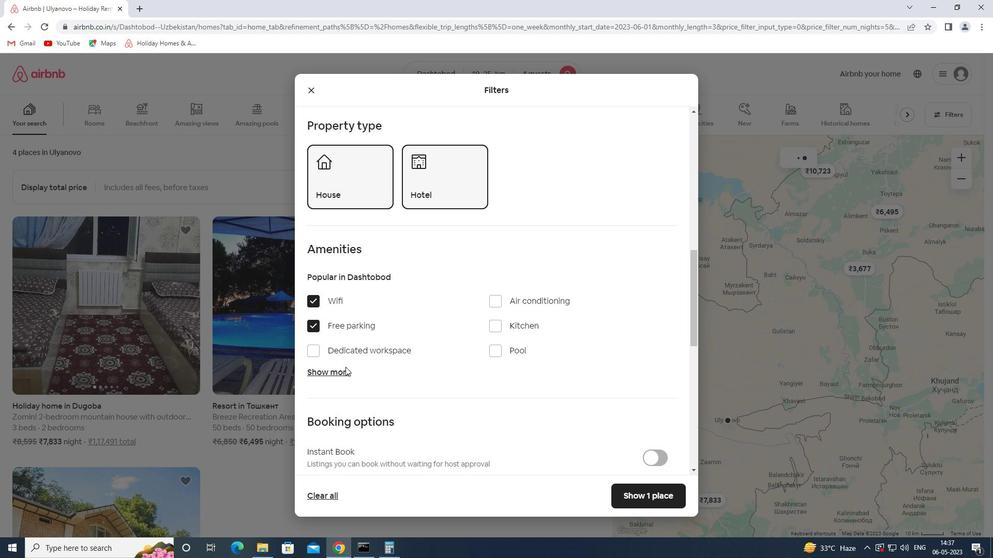 
Action: Mouse pressed left at (336, 370)
Screenshot: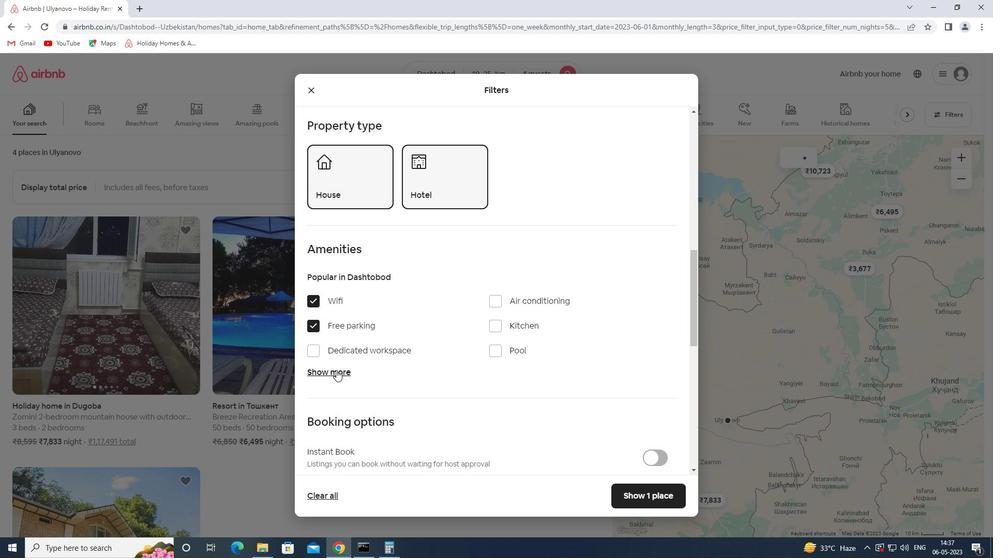 
Action: Mouse moved to (519, 328)
Screenshot: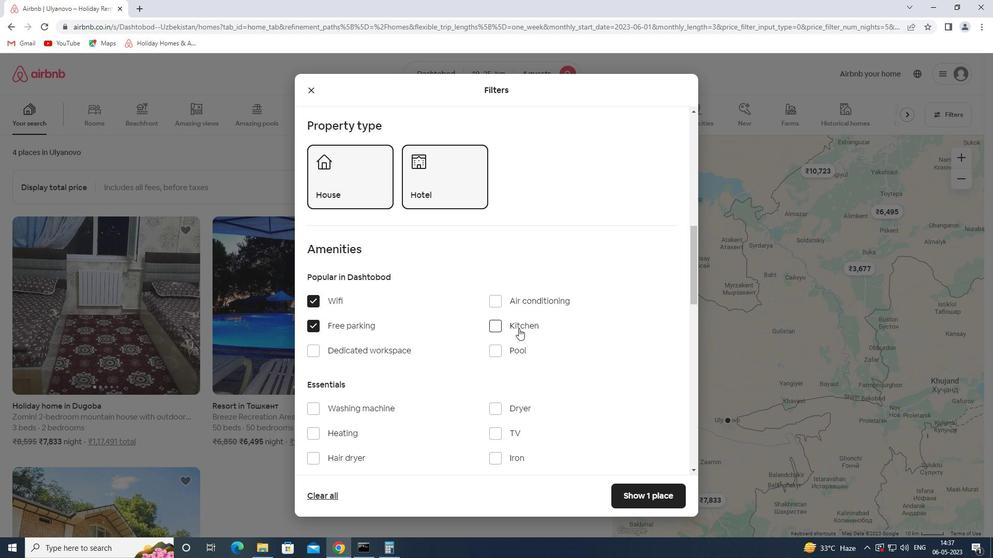 
Action: Mouse scrolled (519, 328) with delta (0, 0)
Screenshot: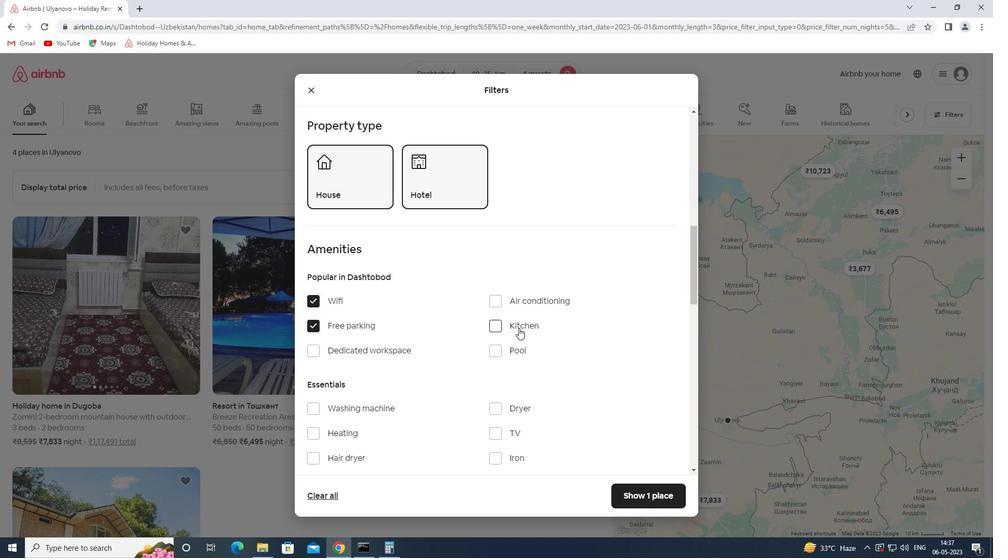 
Action: Mouse scrolled (519, 328) with delta (0, 0)
Screenshot: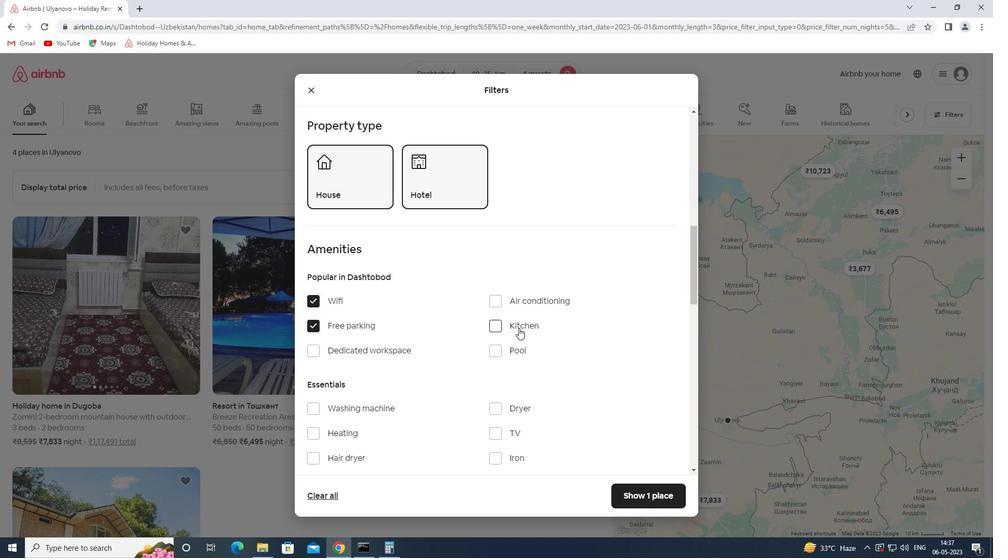 
Action: Mouse moved to (499, 334)
Screenshot: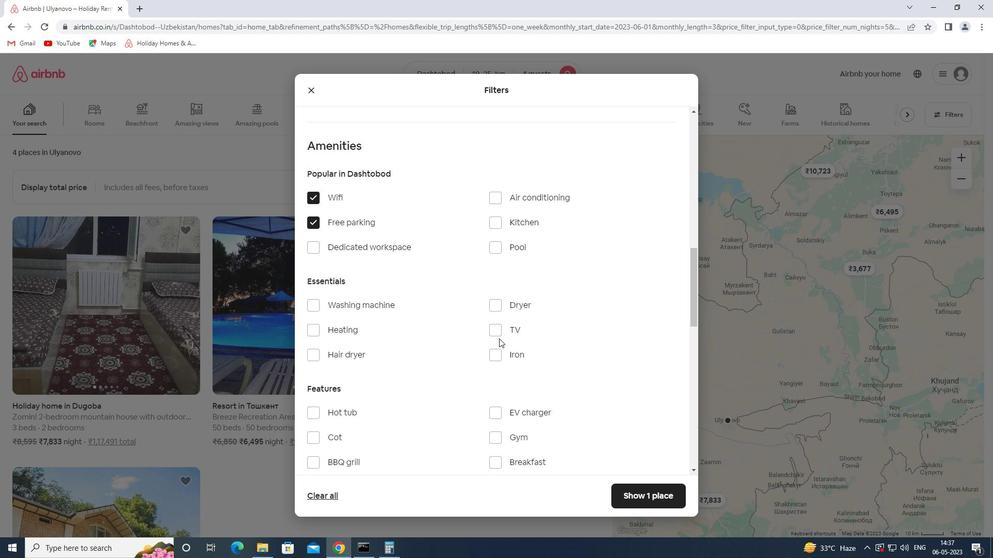 
Action: Mouse pressed left at (499, 334)
Screenshot: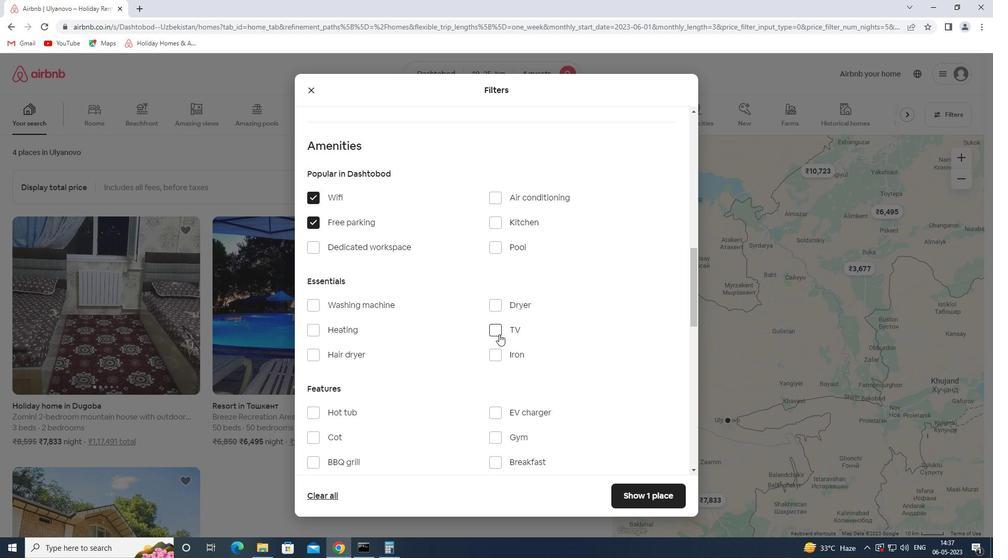 
Action: Mouse moved to (522, 349)
Screenshot: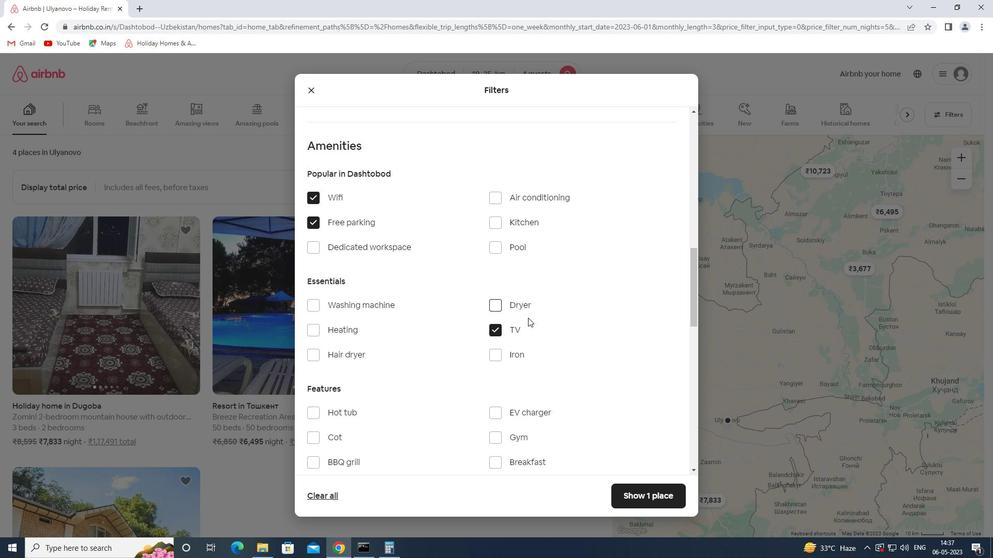 
Action: Mouse scrolled (522, 348) with delta (0, 0)
Screenshot: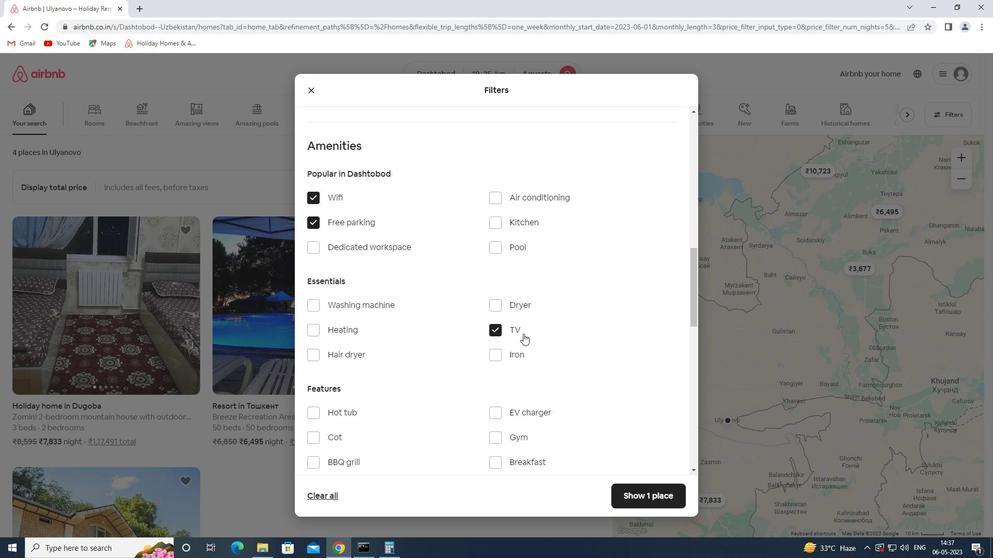 
Action: Mouse moved to (523, 349)
Screenshot: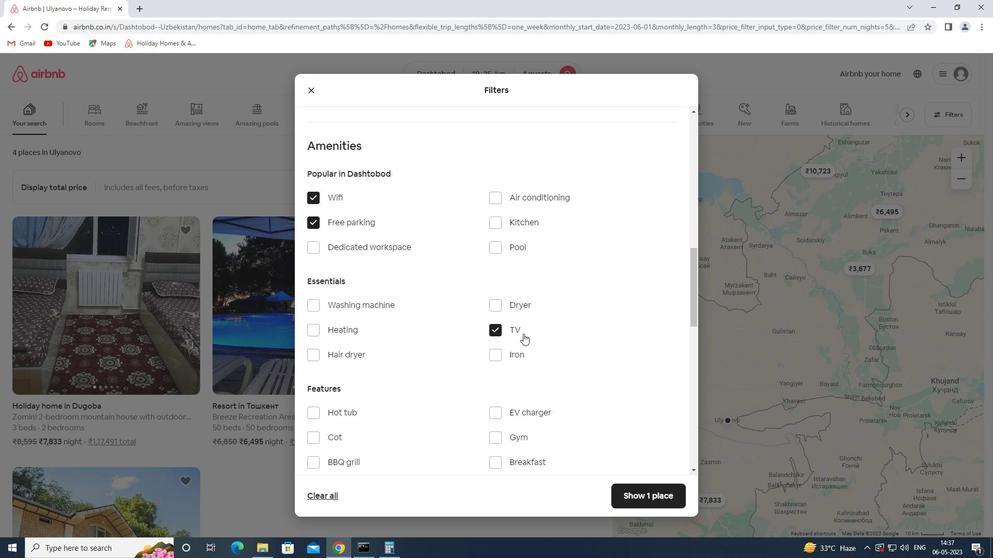 
Action: Mouse scrolled (523, 348) with delta (0, 0)
Screenshot: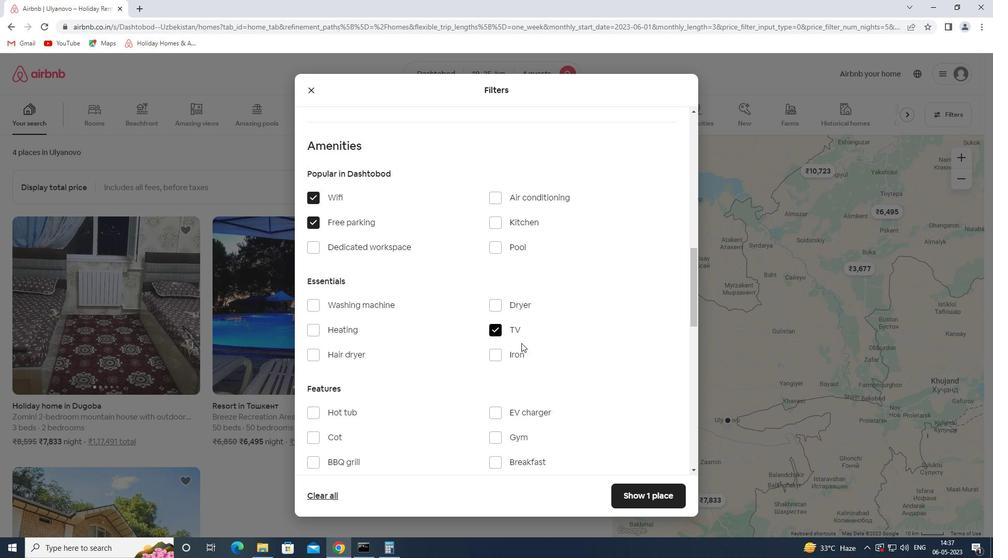 
Action: Mouse moved to (513, 332)
Screenshot: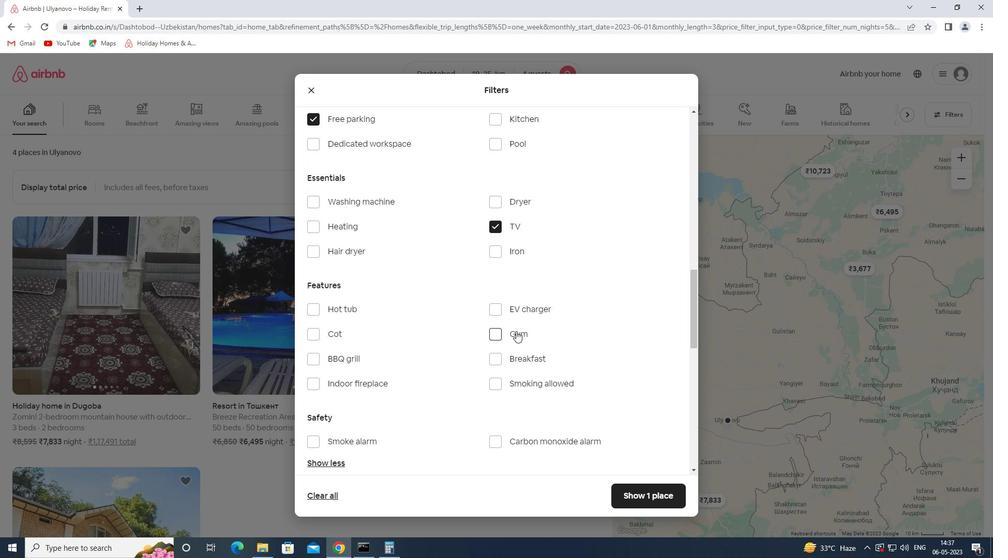 
Action: Mouse pressed left at (513, 332)
Screenshot: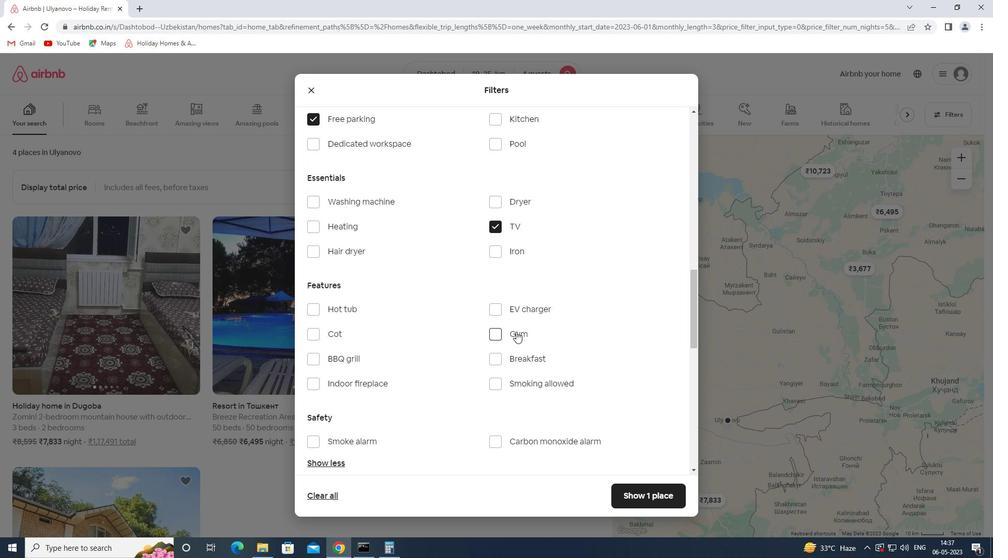 
Action: Mouse moved to (508, 356)
Screenshot: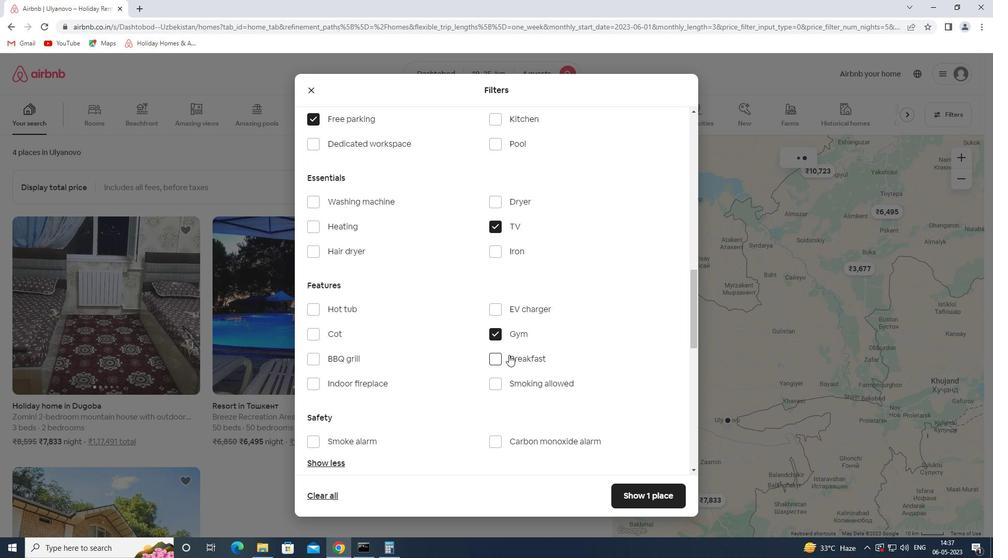 
Action: Mouse pressed left at (508, 356)
Screenshot: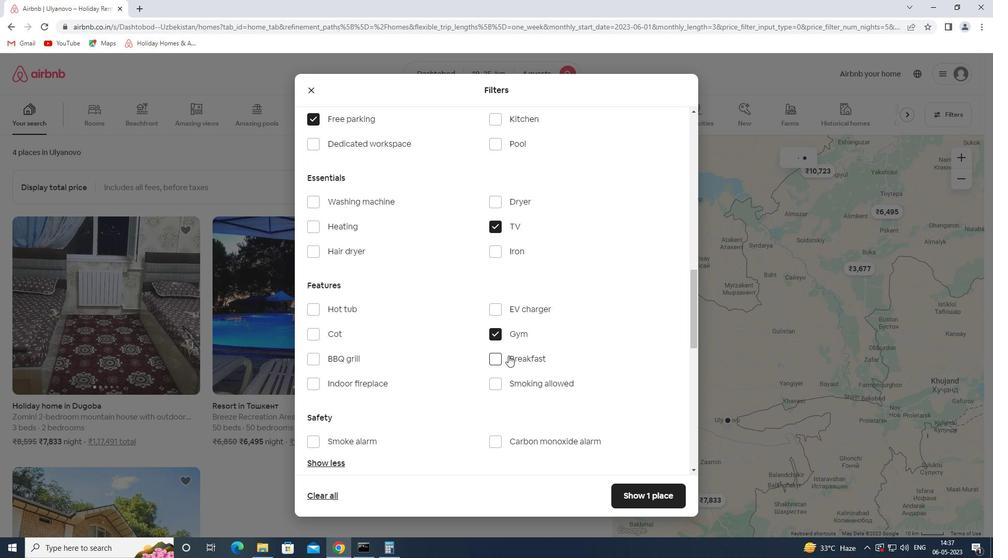 
Action: Mouse moved to (516, 336)
Screenshot: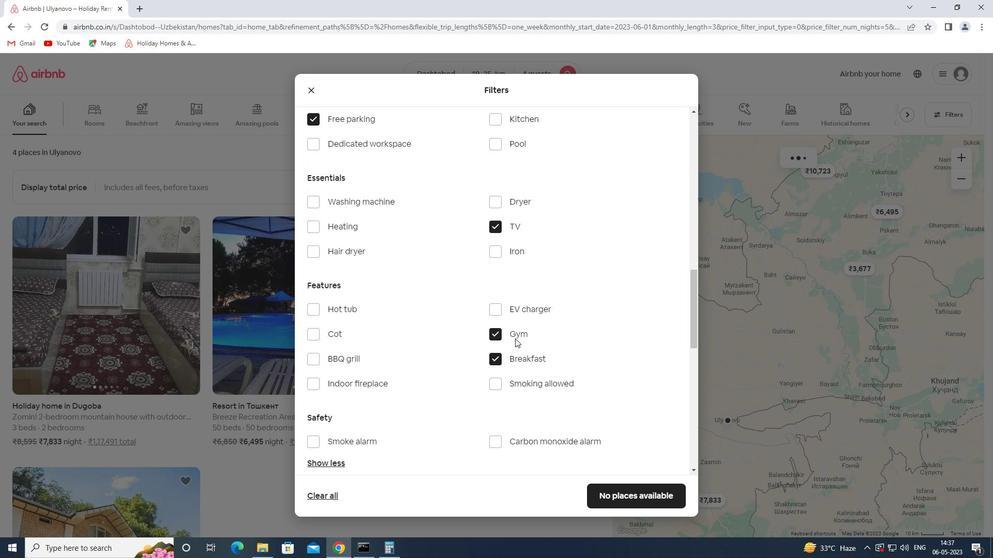 
Action: Mouse scrolled (516, 336) with delta (0, 0)
Screenshot: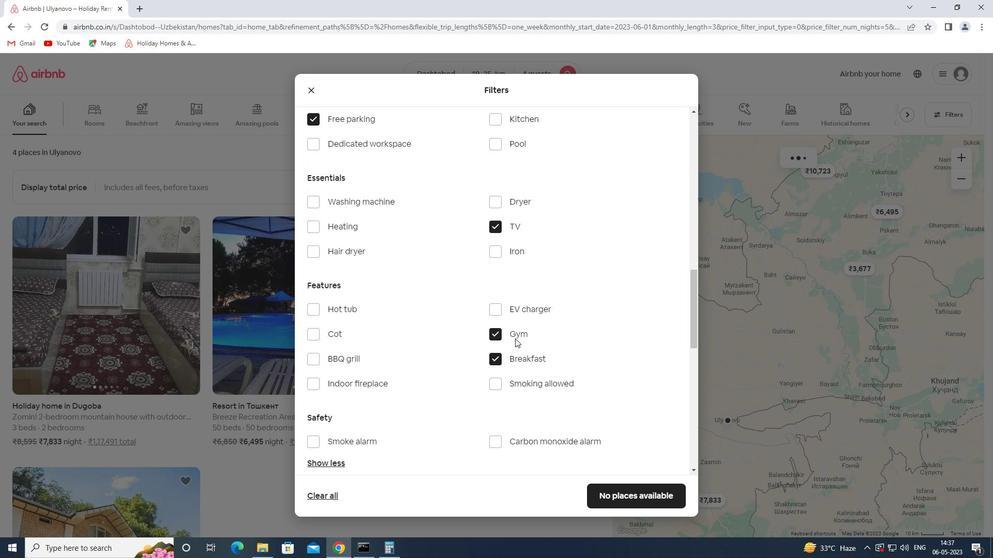 
Action: Mouse moved to (517, 336)
Screenshot: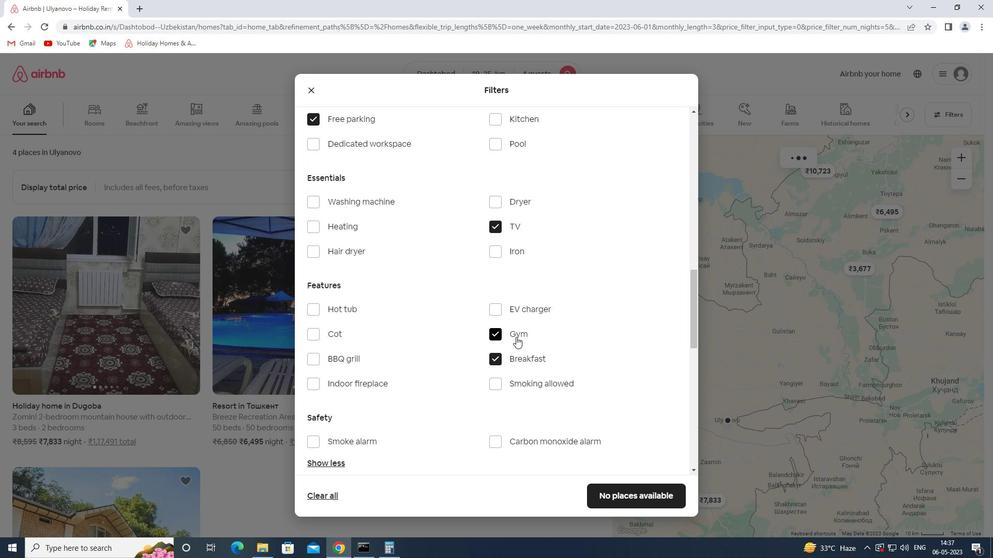 
Action: Mouse scrolled (517, 336) with delta (0, 0)
Screenshot: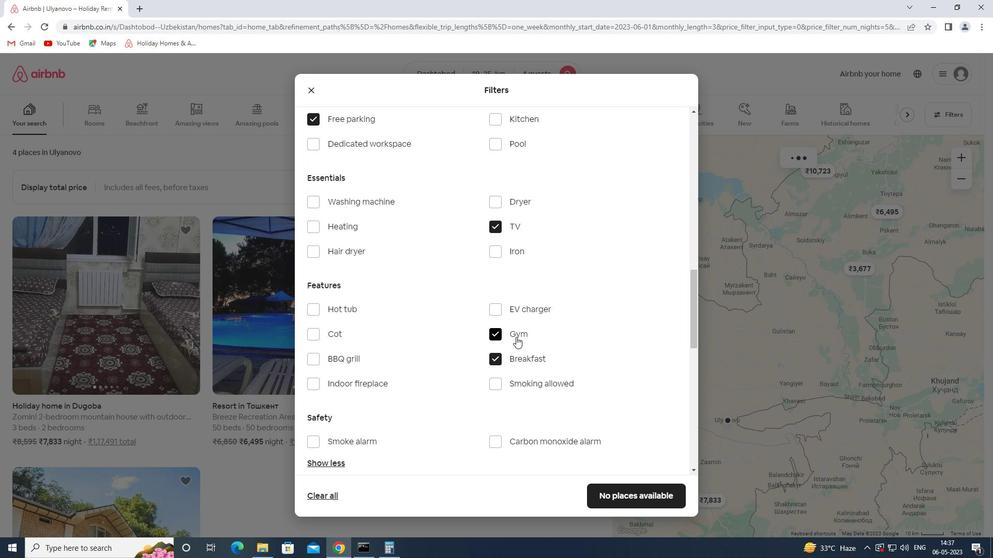 
Action: Mouse moved to (519, 336)
Screenshot: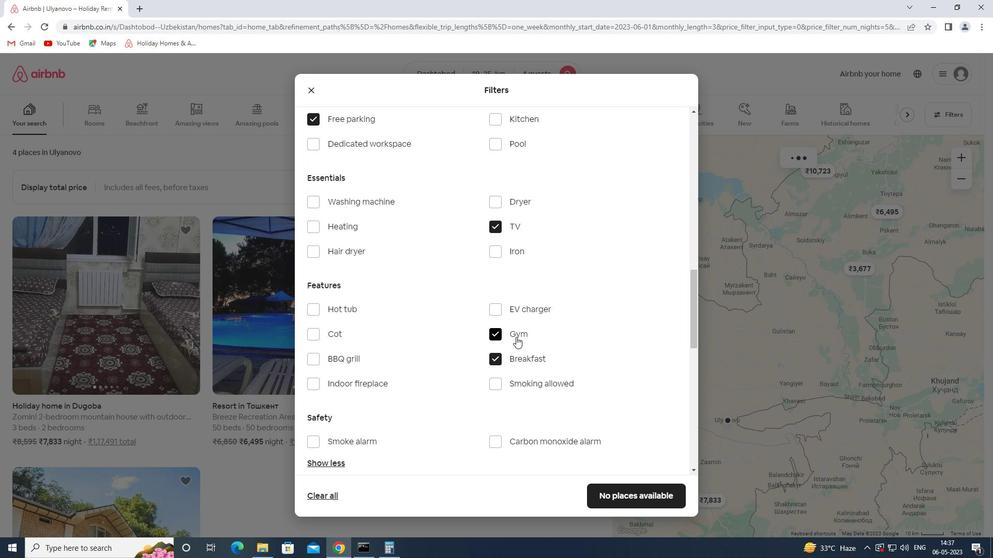 
Action: Mouse scrolled (519, 335) with delta (0, 0)
Screenshot: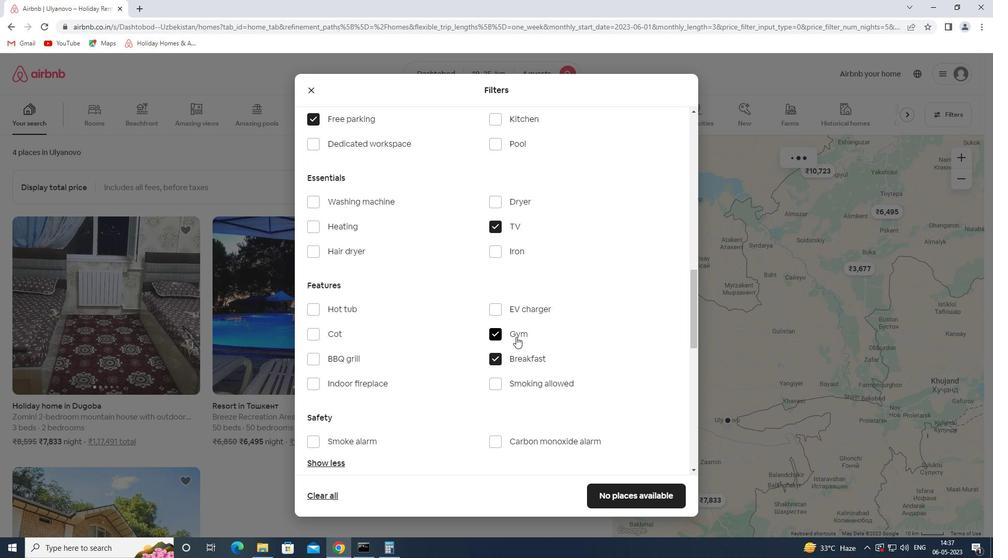 
Action: Mouse moved to (519, 335)
Screenshot: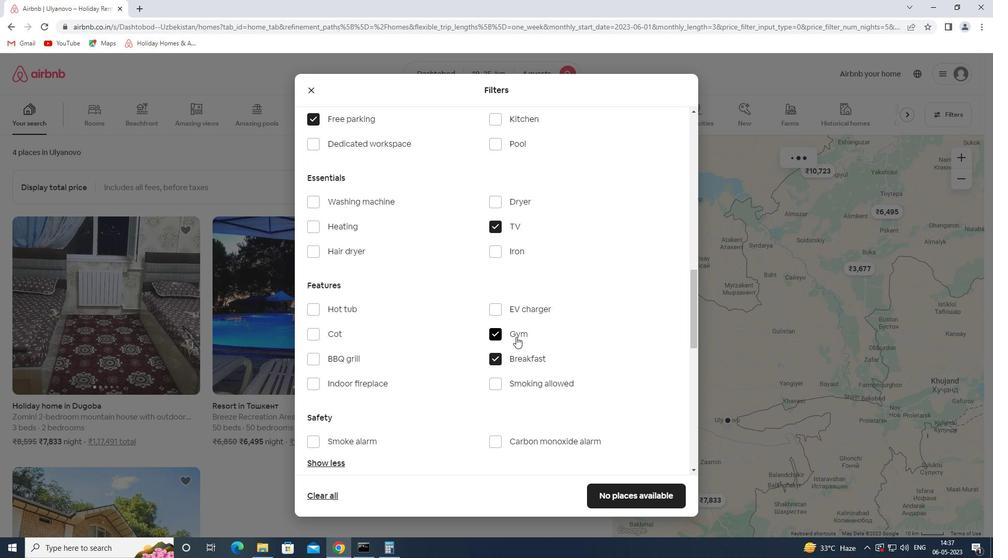 
Action: Mouse scrolled (519, 335) with delta (0, 0)
Screenshot: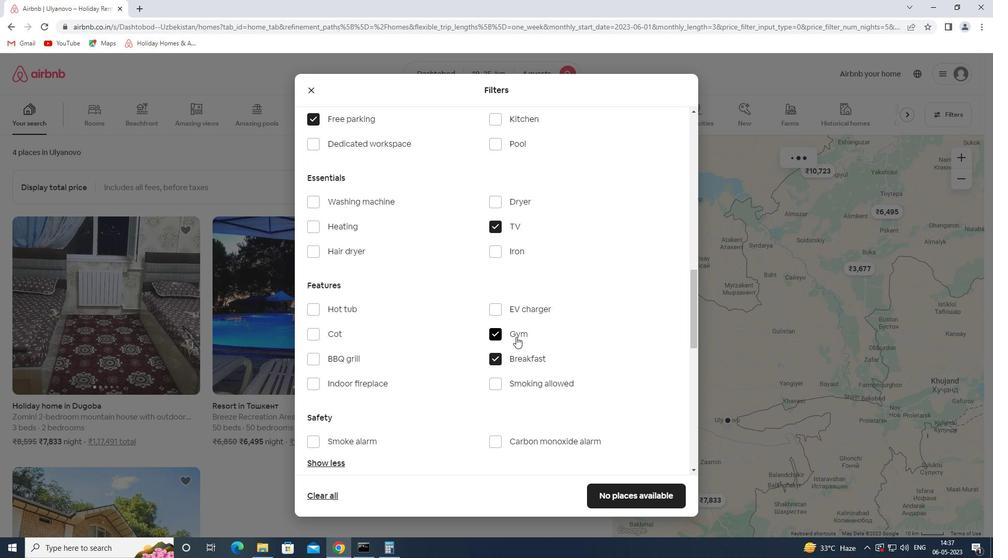 
Action: Mouse moved to (662, 380)
Screenshot: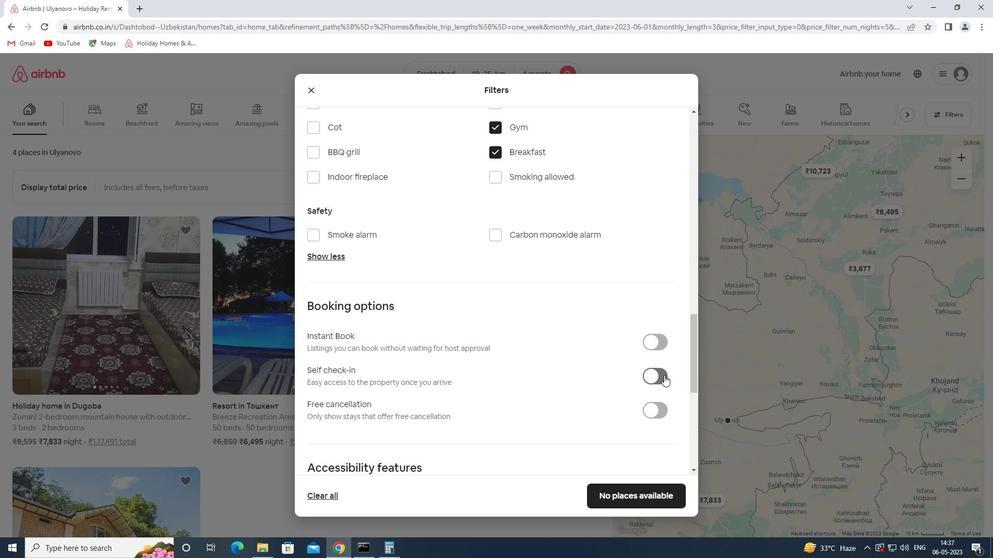 
Action: Mouse pressed left at (662, 380)
Screenshot: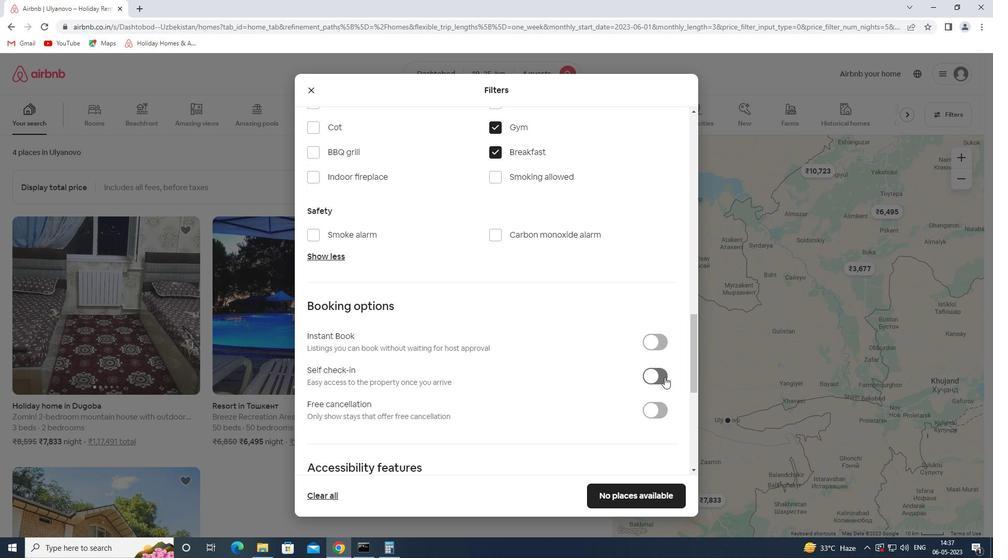
Action: Mouse moved to (583, 343)
Screenshot: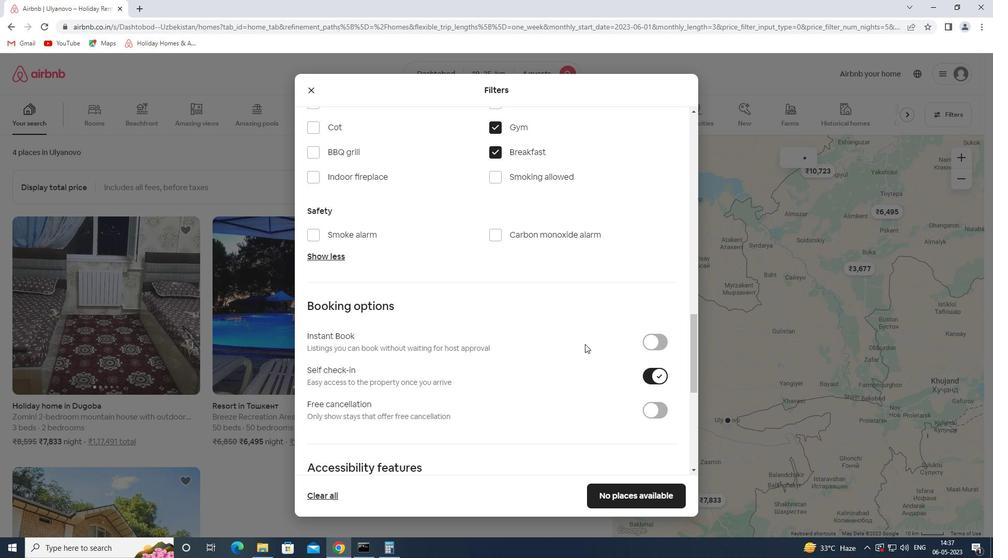 
Action: Mouse scrolled (583, 343) with delta (0, 0)
Screenshot: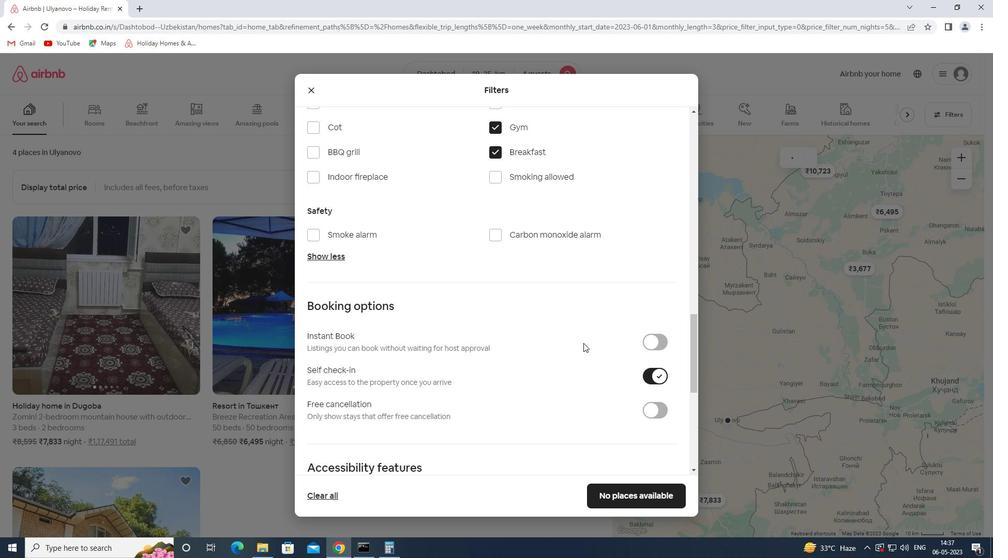 
Action: Mouse scrolled (583, 343) with delta (0, 0)
Screenshot: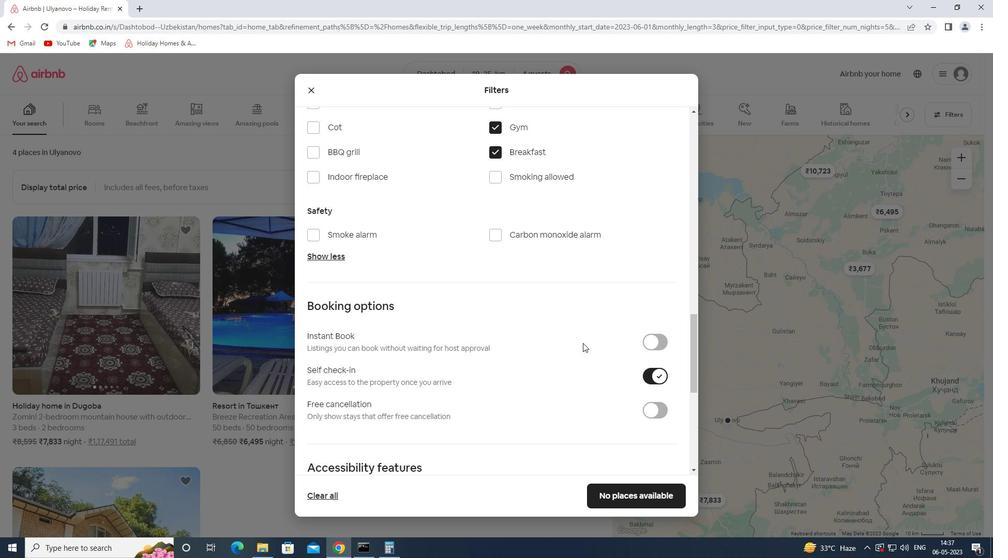 
Action: Mouse moved to (582, 343)
Screenshot: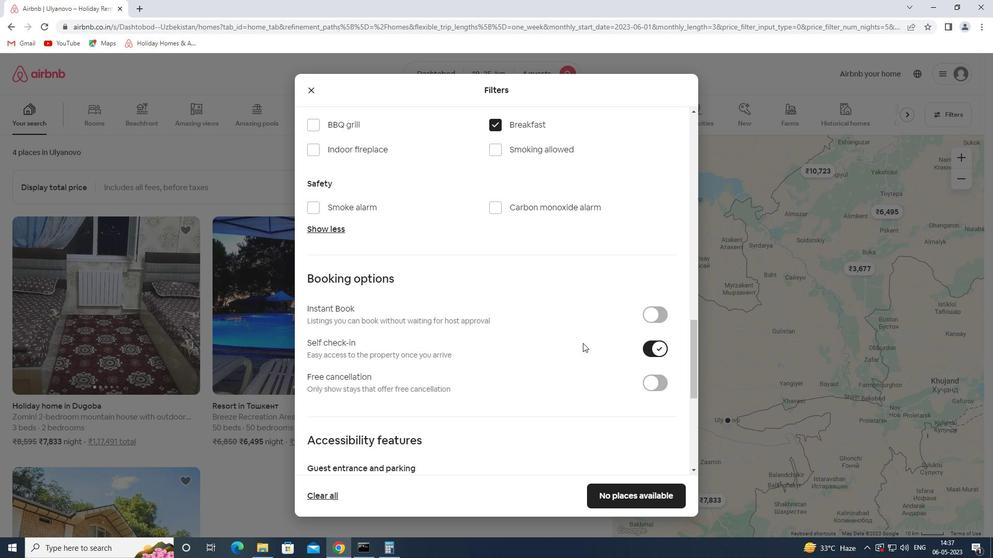 
Action: Mouse scrolled (582, 343) with delta (0, 0)
Screenshot: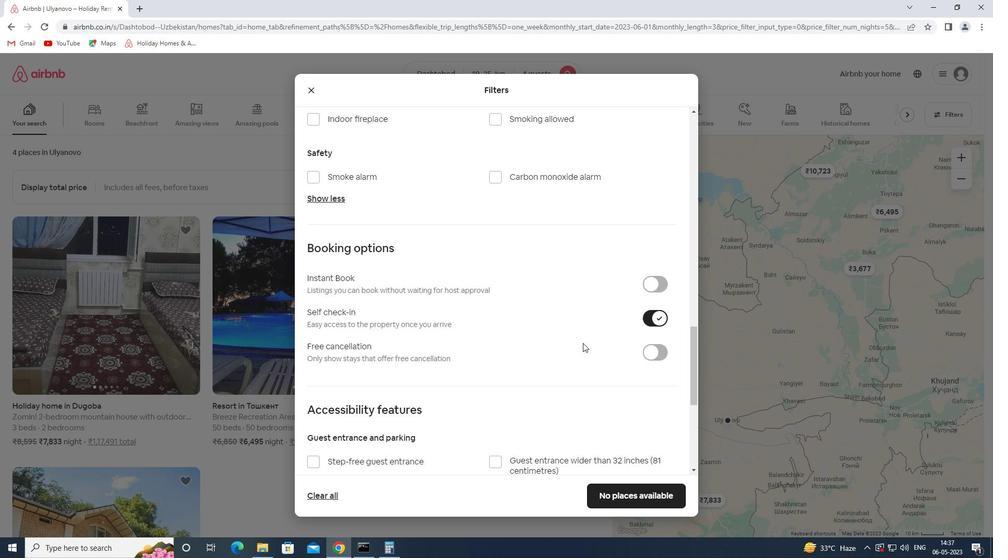
Action: Mouse scrolled (582, 343) with delta (0, 0)
Screenshot: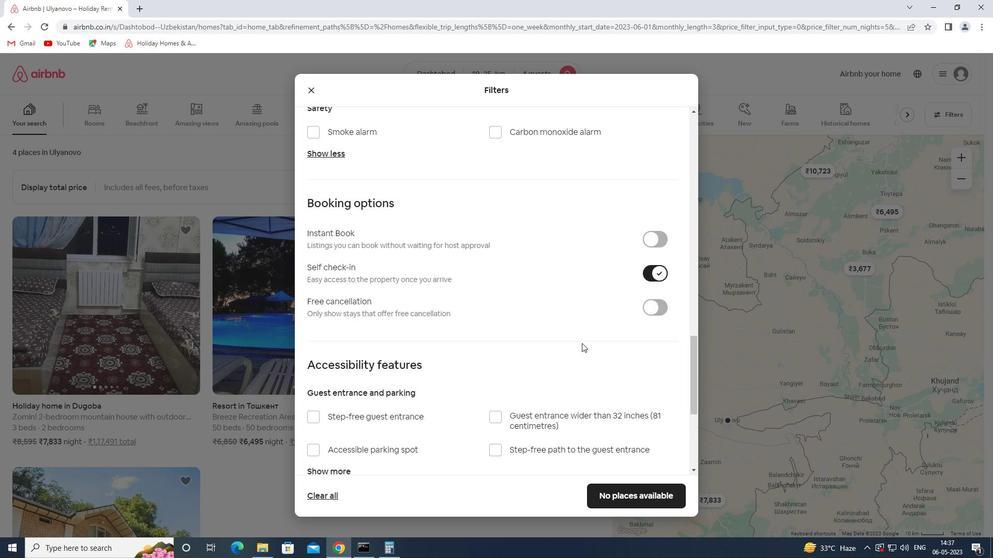
Action: Mouse scrolled (582, 343) with delta (0, 0)
Screenshot: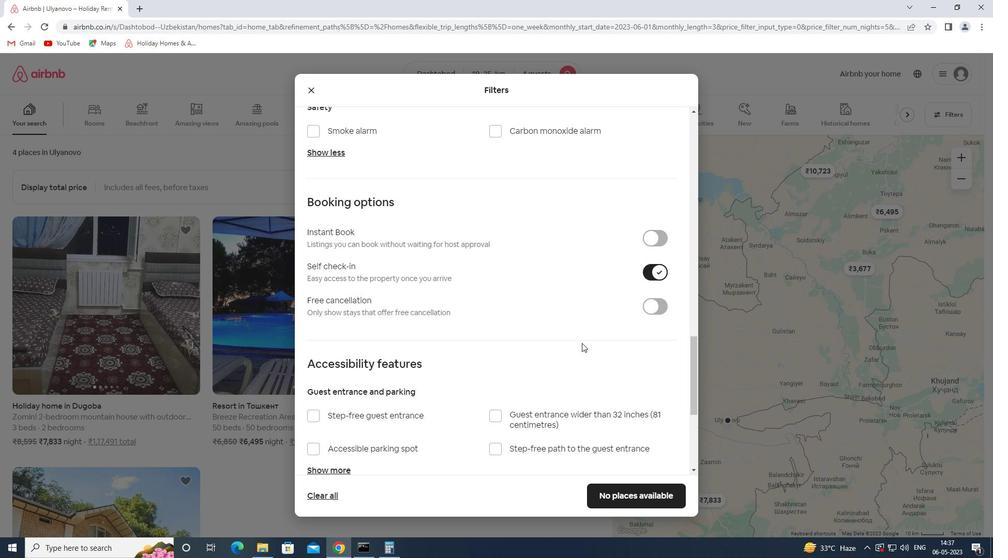 
Action: Mouse scrolled (582, 343) with delta (0, 0)
Screenshot: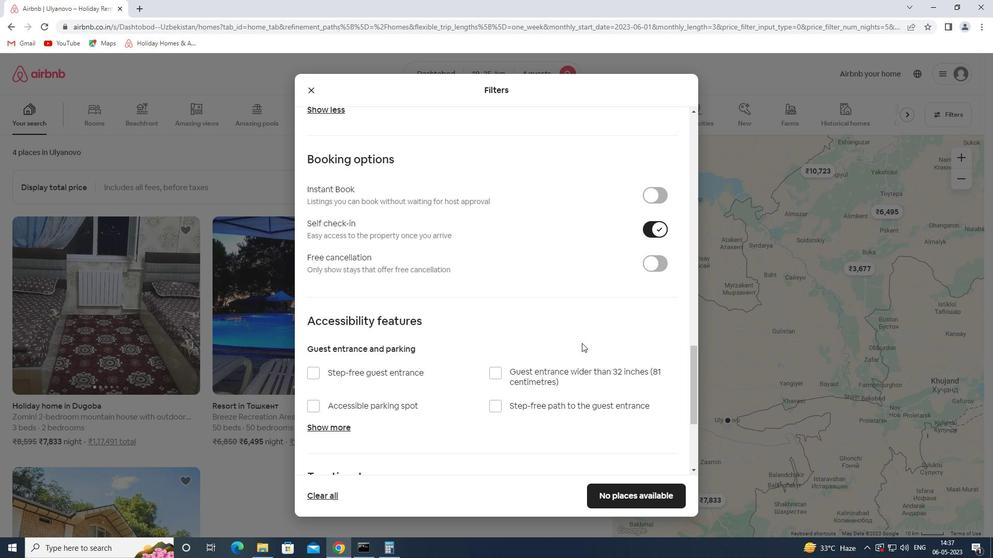 
Action: Mouse scrolled (582, 343) with delta (0, 0)
Screenshot: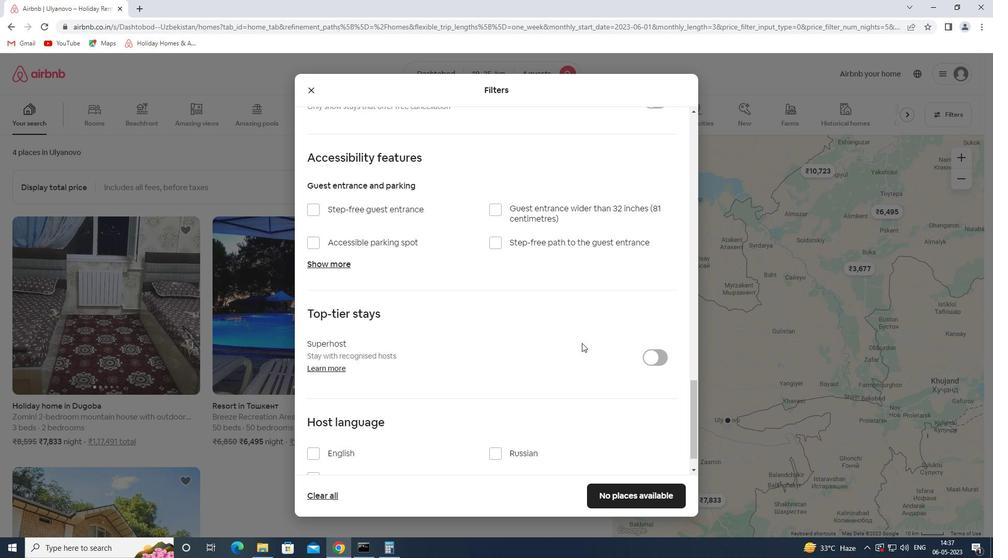 
Action: Mouse scrolled (582, 343) with delta (0, 0)
Screenshot: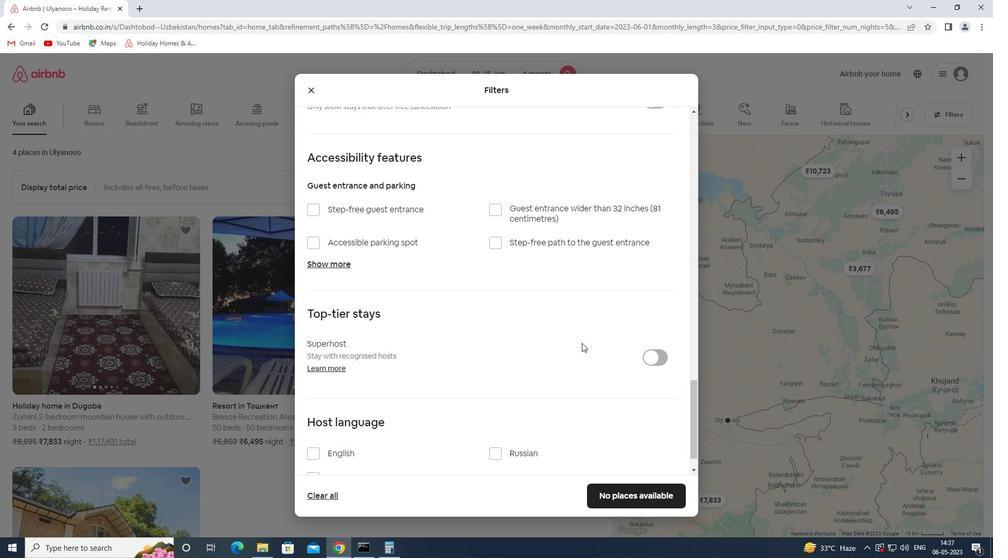 
Action: Mouse scrolled (582, 343) with delta (0, 0)
Screenshot: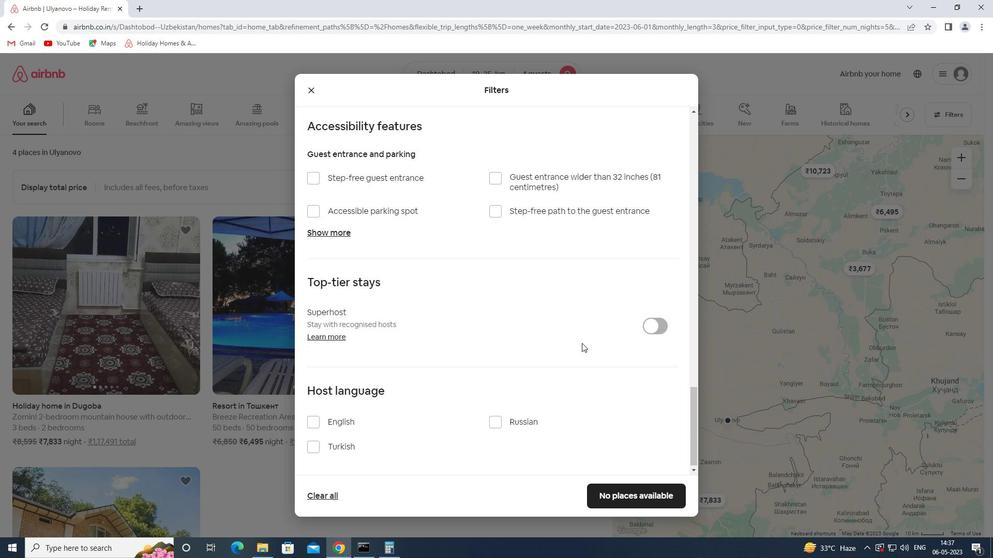 
Action: Mouse scrolled (582, 343) with delta (0, 0)
Screenshot: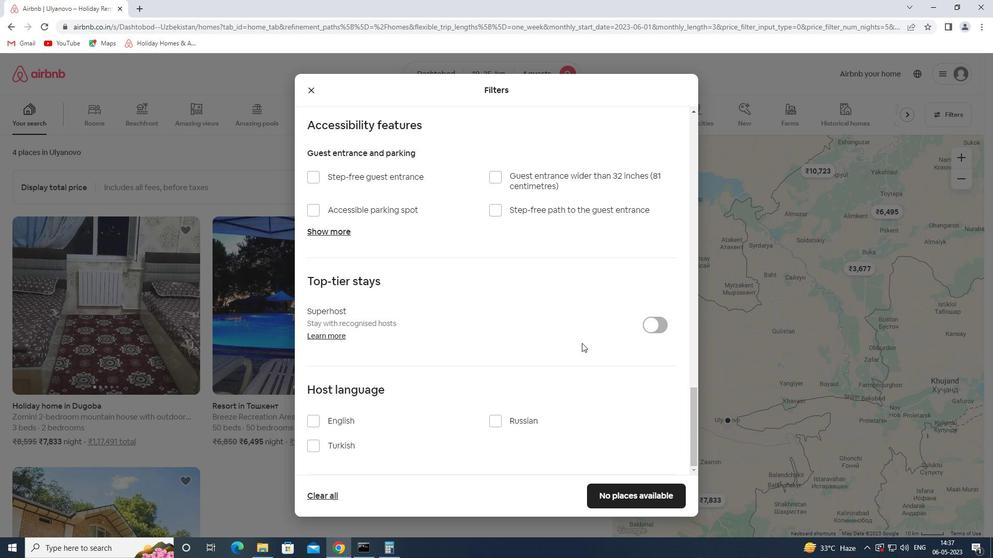 
Action: Mouse scrolled (582, 343) with delta (0, 0)
Screenshot: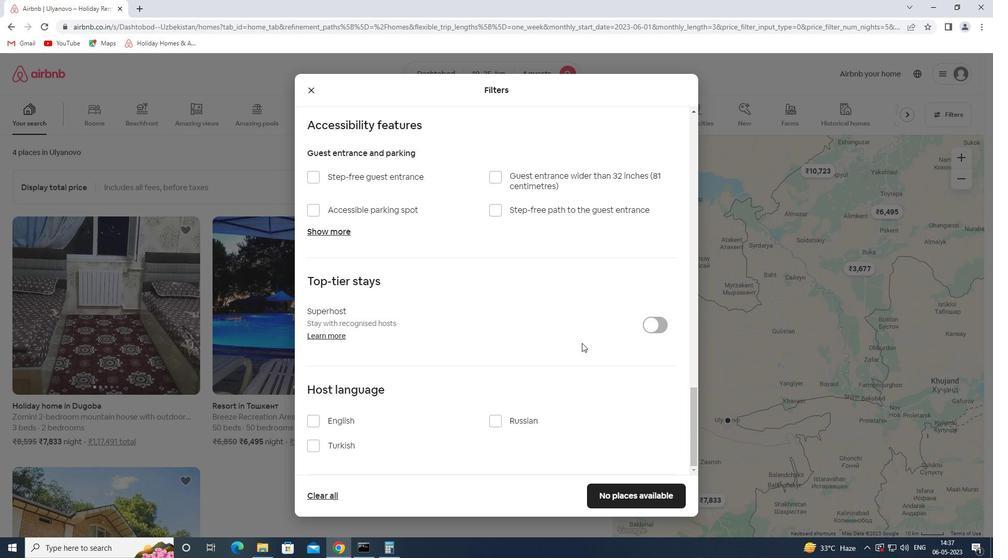 
Action: Mouse moved to (349, 424)
Screenshot: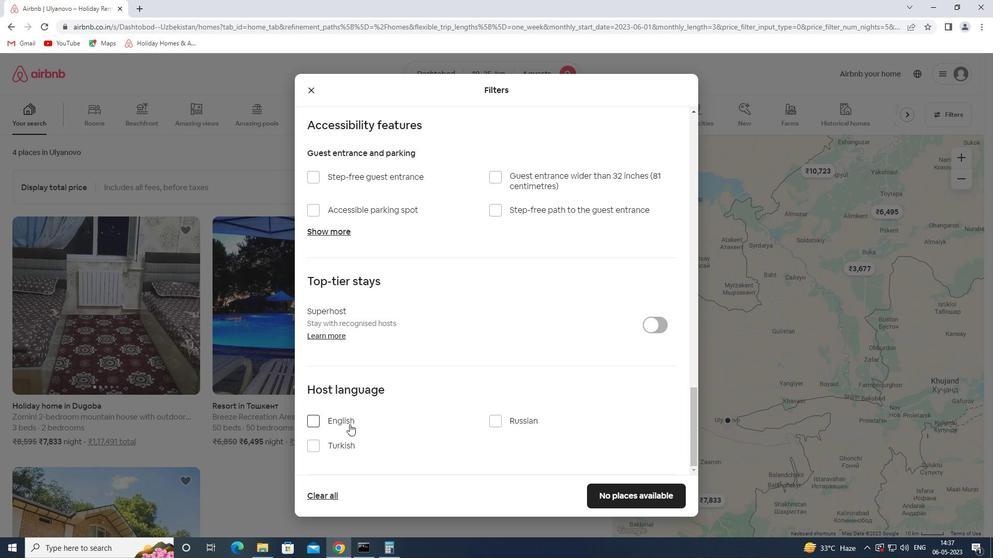 
Action: Mouse pressed left at (349, 424)
Screenshot: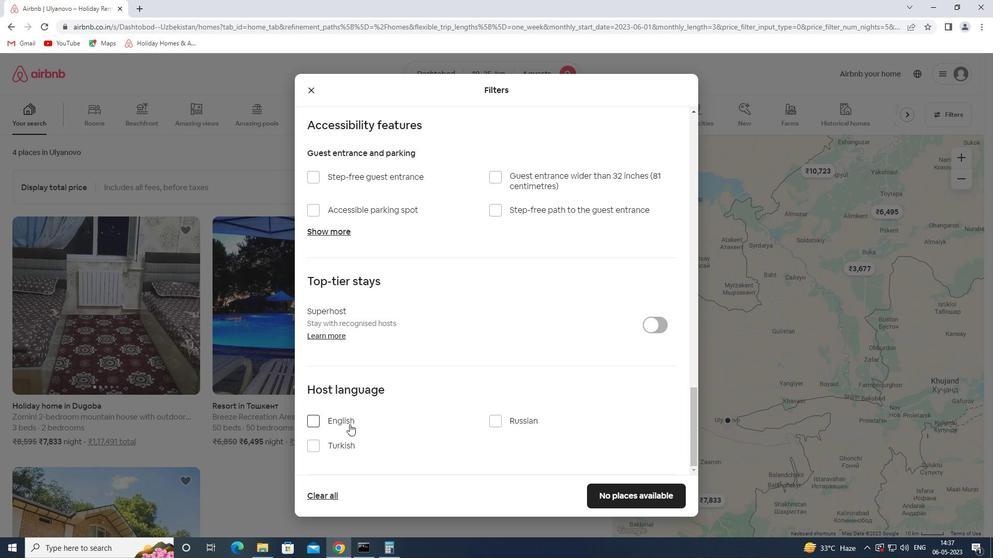 
Action: Mouse moved to (618, 492)
Screenshot: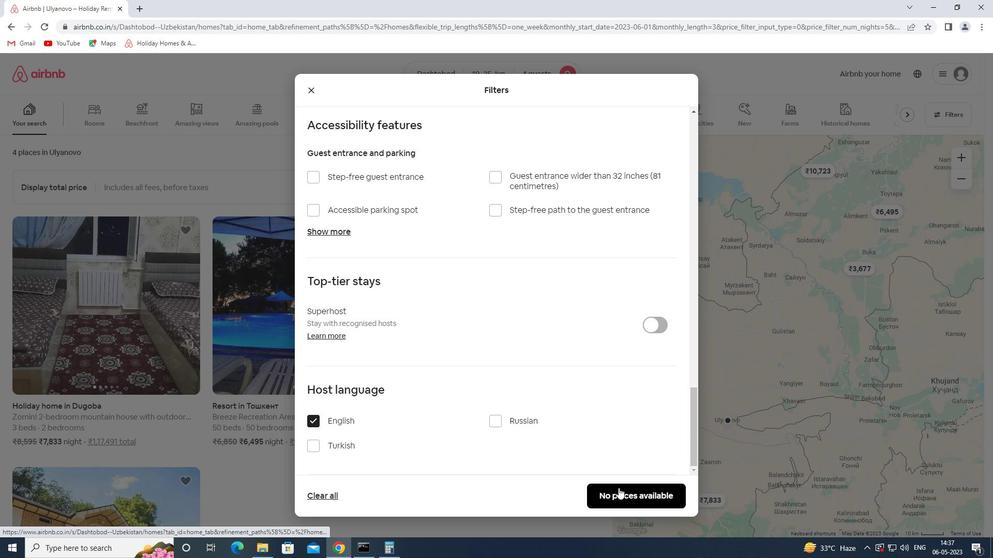 
Action: Mouse pressed left at (618, 492)
Screenshot: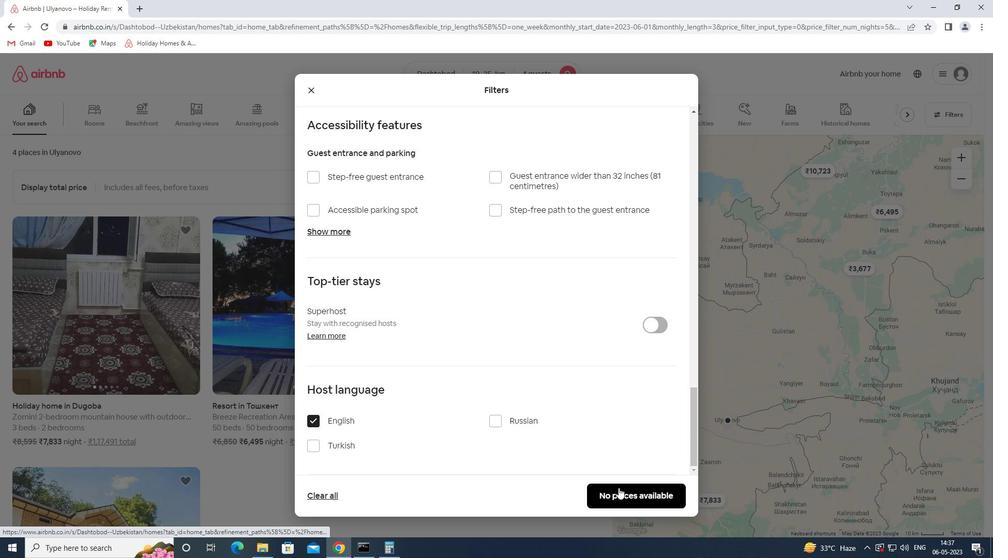
